 Task: Add Attachment from computer to Card Card0000000317 in Board Board0000000080 in Workspace WS0000000027 in Trello. Add Cover Purple to Card Card0000000317 in Board Board0000000080 in Workspace WS0000000027 in Trello. Add "Move Card To …" Button titled Button0000000317 to "top" of the list "To Do" to Card Card0000000317 in Board Board0000000080 in Workspace WS0000000027 in Trello. Add Description DS0000000317 to Card Card0000000317 in Board Board0000000080 in Workspace WS0000000027 in Trello. Add Comment CM0000000317 to Card Card0000000317 in Board Board0000000080 in Workspace WS0000000027 in Trello
Action: Mouse moved to (362, 257)
Screenshot: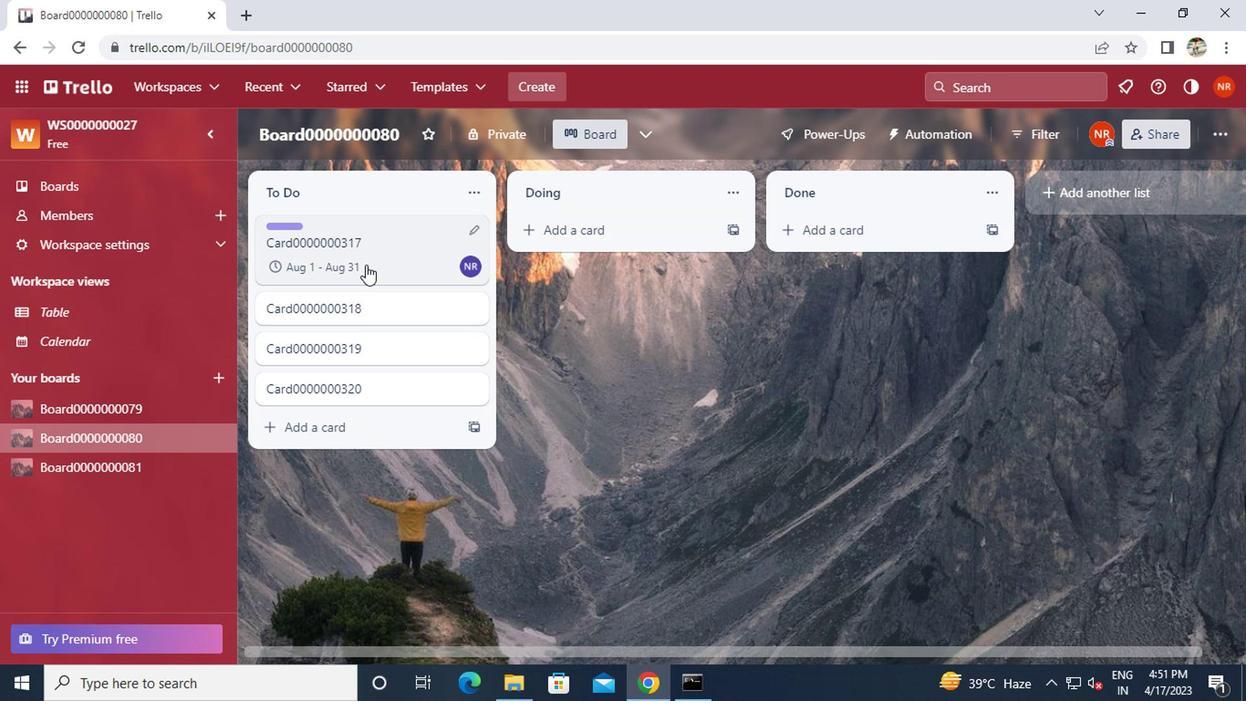 
Action: Mouse pressed left at (362, 257)
Screenshot: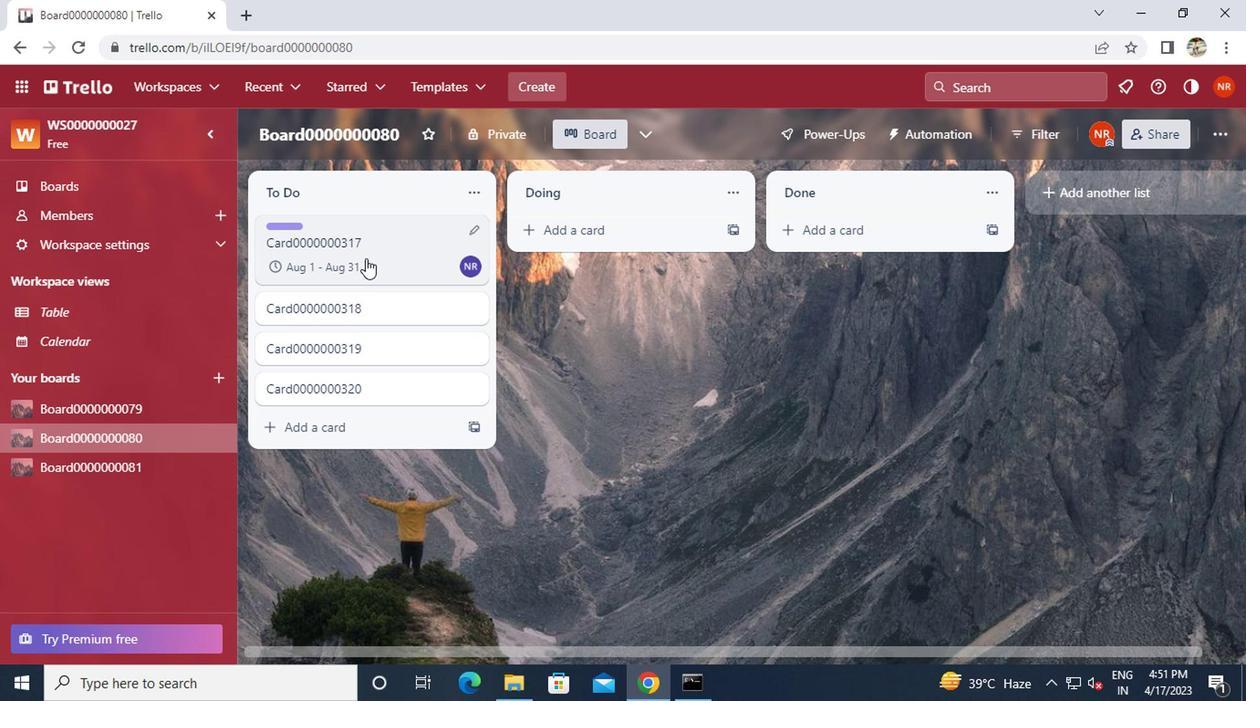 
Action: Mouse moved to (823, 376)
Screenshot: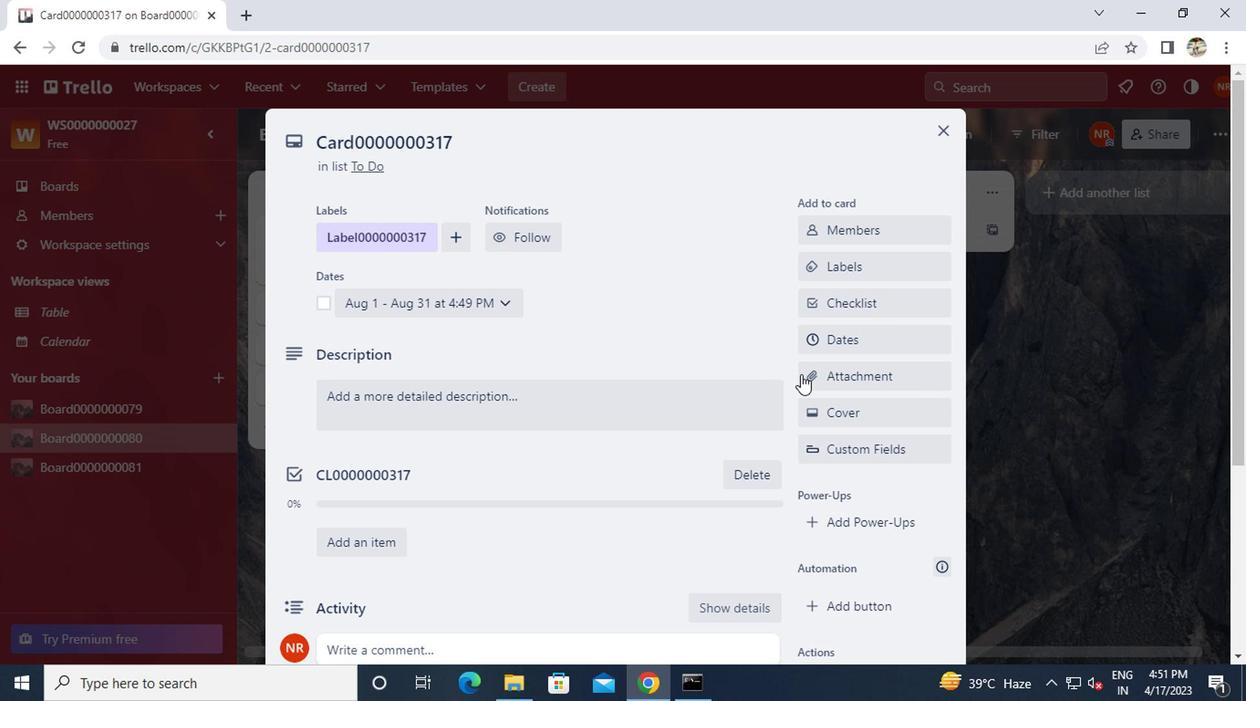 
Action: Mouse pressed left at (823, 376)
Screenshot: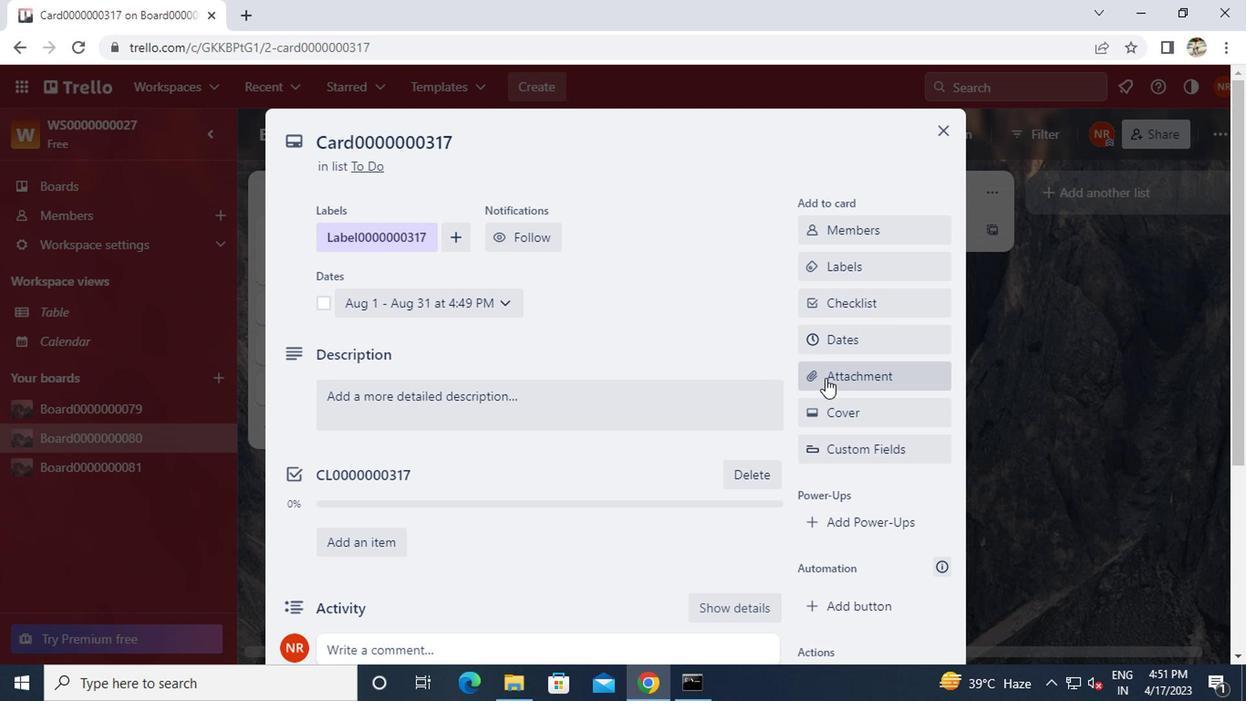
Action: Mouse moved to (838, 164)
Screenshot: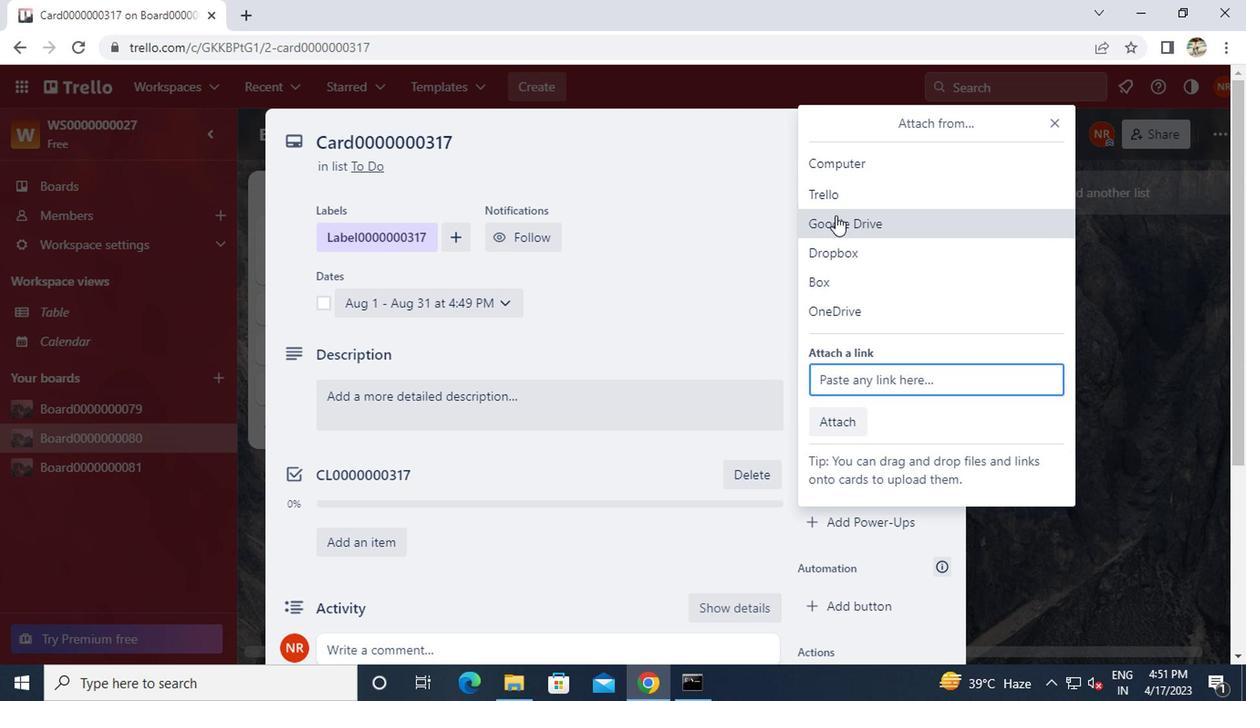 
Action: Mouse pressed left at (838, 164)
Screenshot: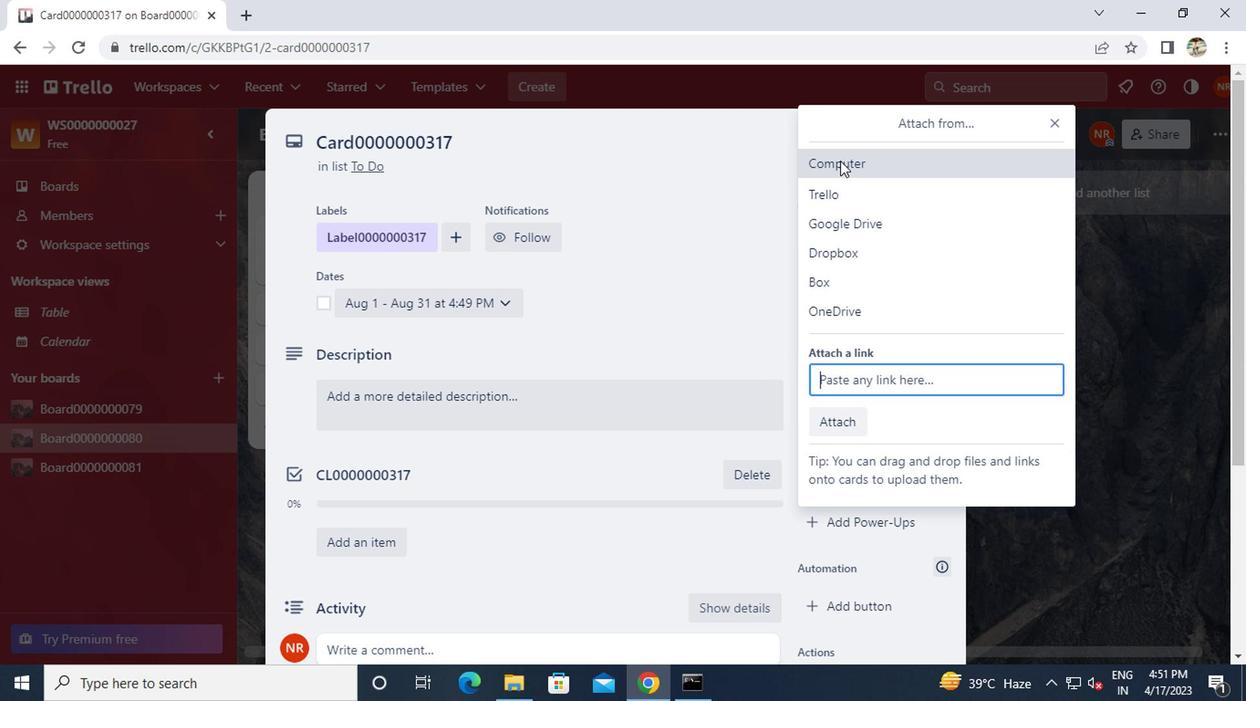 
Action: Mouse moved to (423, 199)
Screenshot: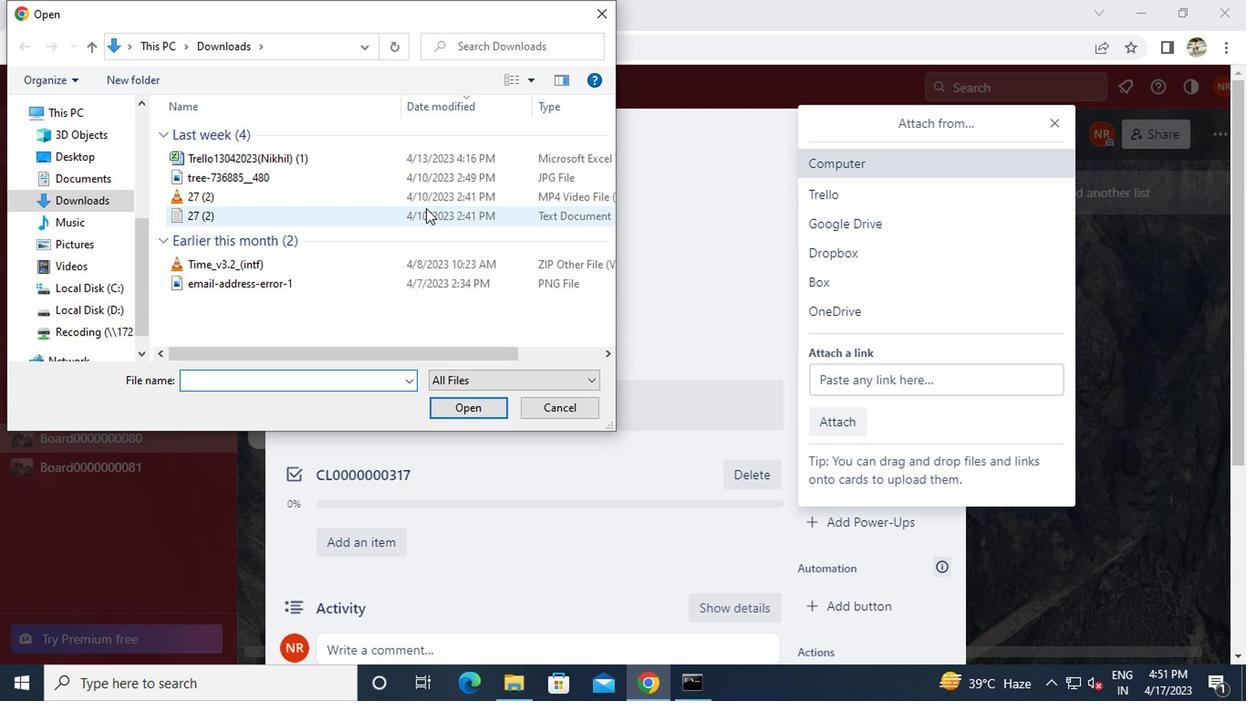 
Action: Mouse pressed left at (423, 199)
Screenshot: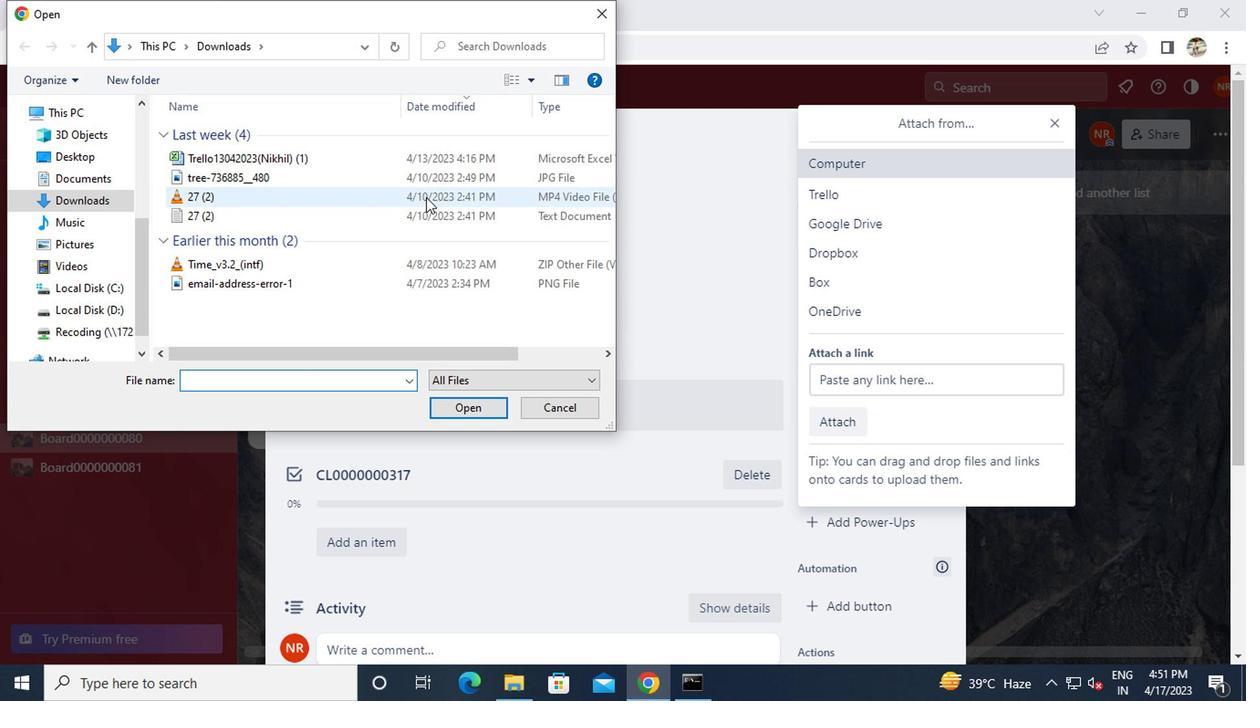
Action: Mouse moved to (466, 411)
Screenshot: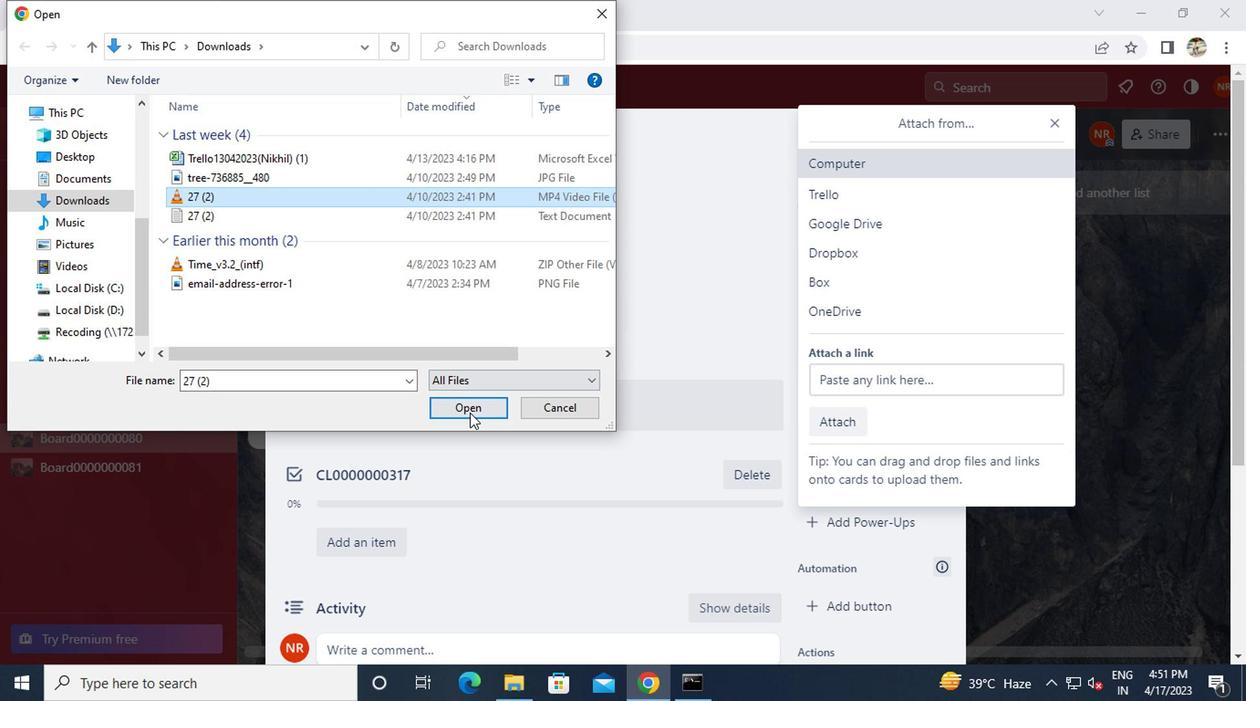 
Action: Mouse pressed left at (466, 411)
Screenshot: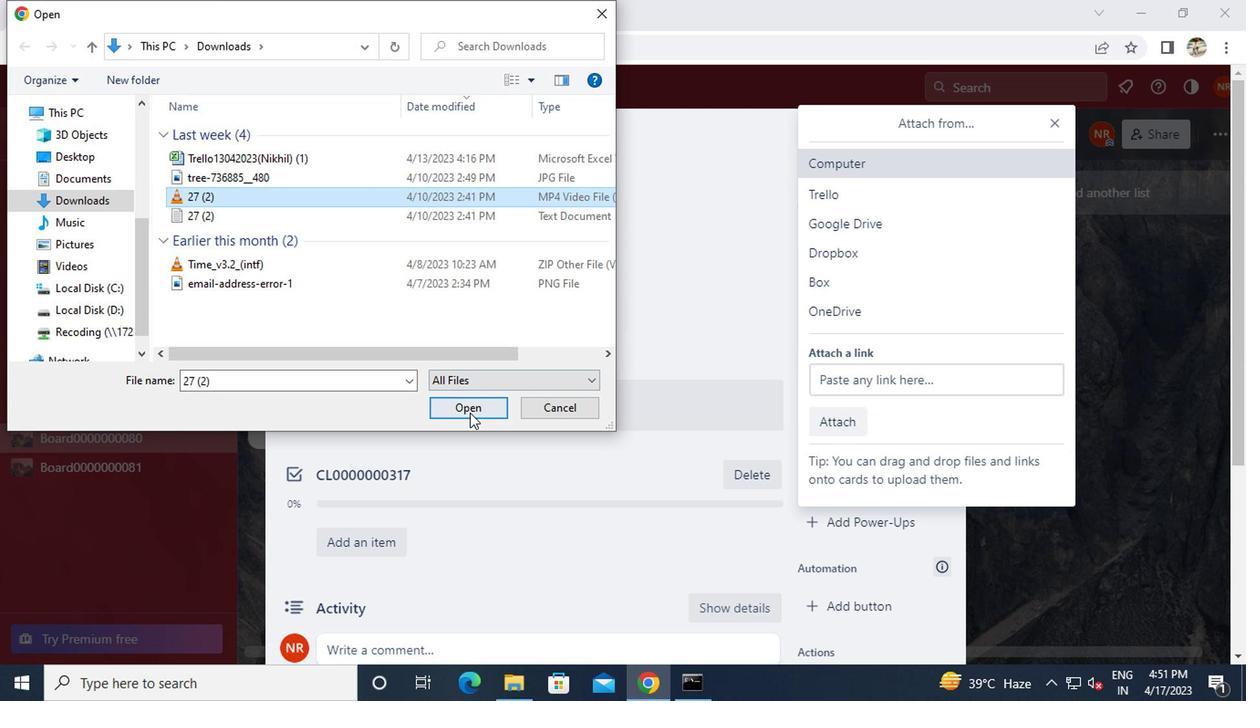 
Action: Mouse moved to (1048, 130)
Screenshot: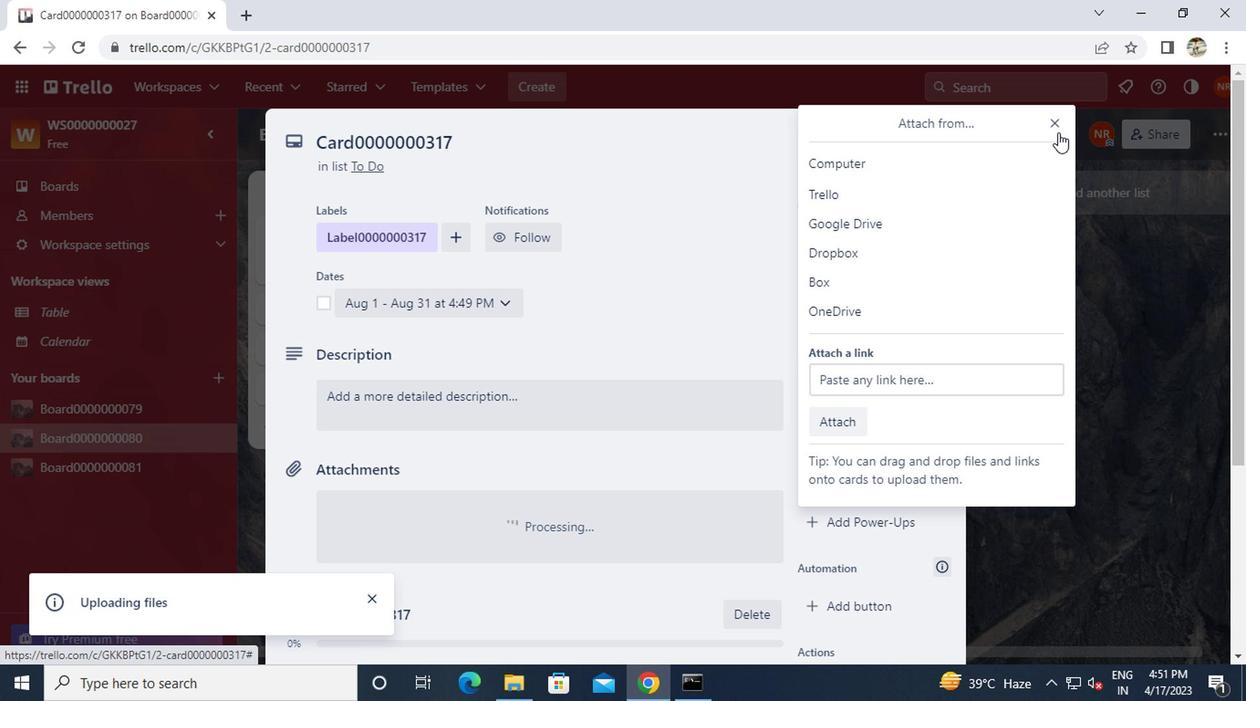 
Action: Mouse pressed left at (1048, 130)
Screenshot: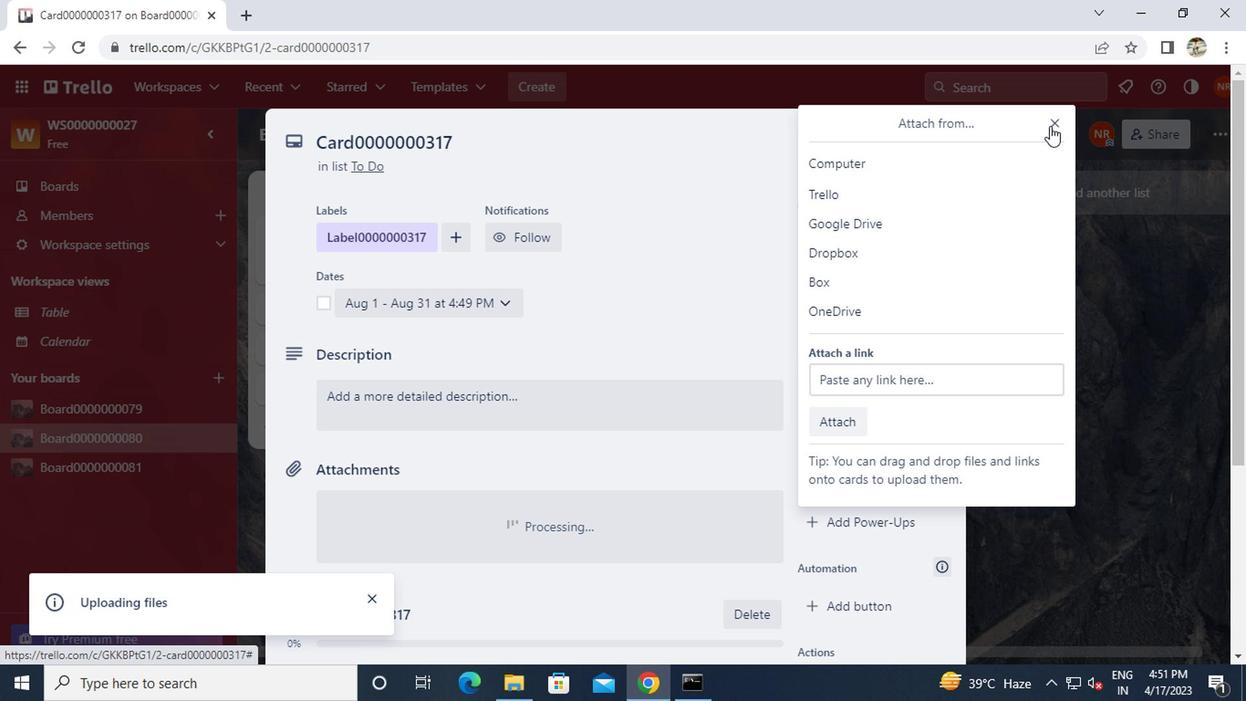 
Action: Mouse moved to (842, 416)
Screenshot: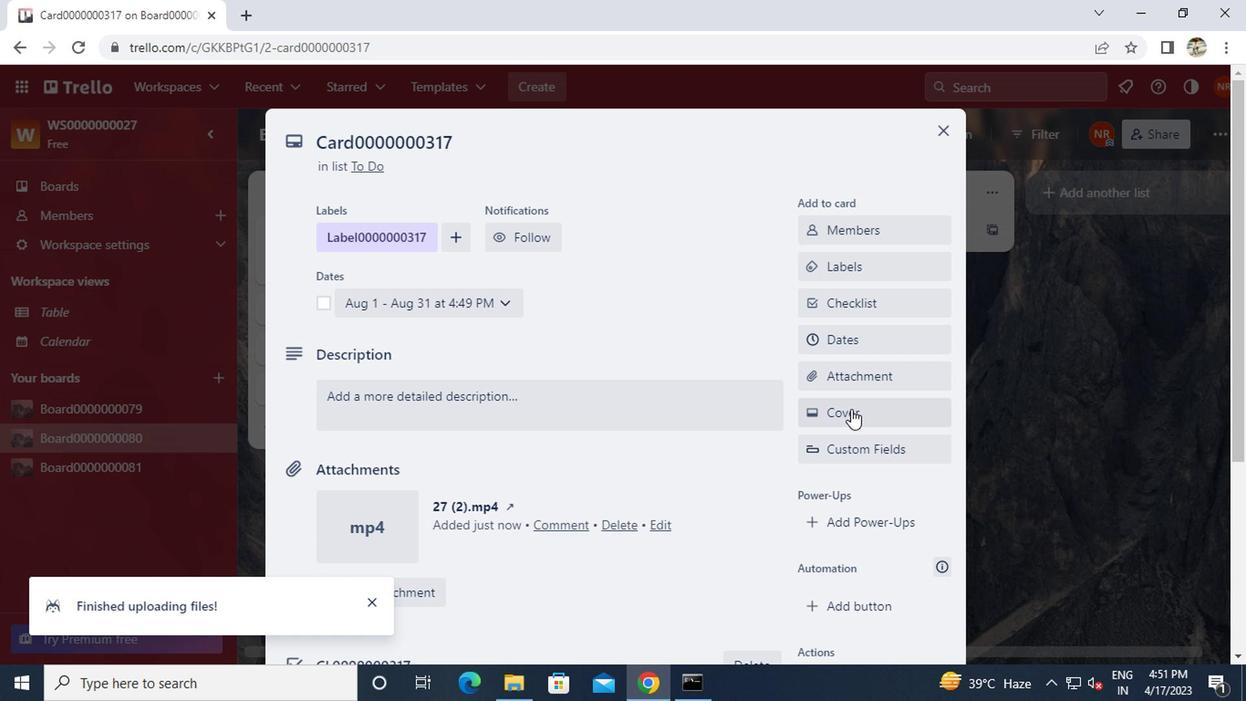 
Action: Mouse pressed left at (842, 416)
Screenshot: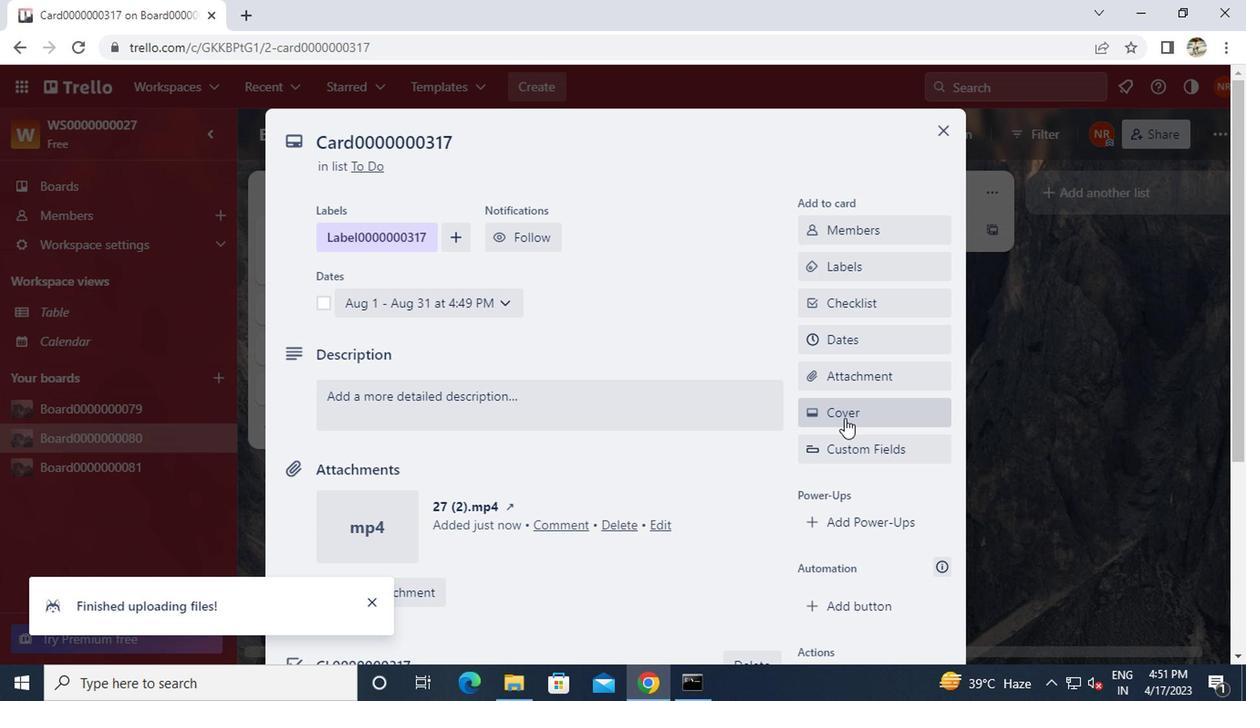
Action: Mouse moved to (1023, 292)
Screenshot: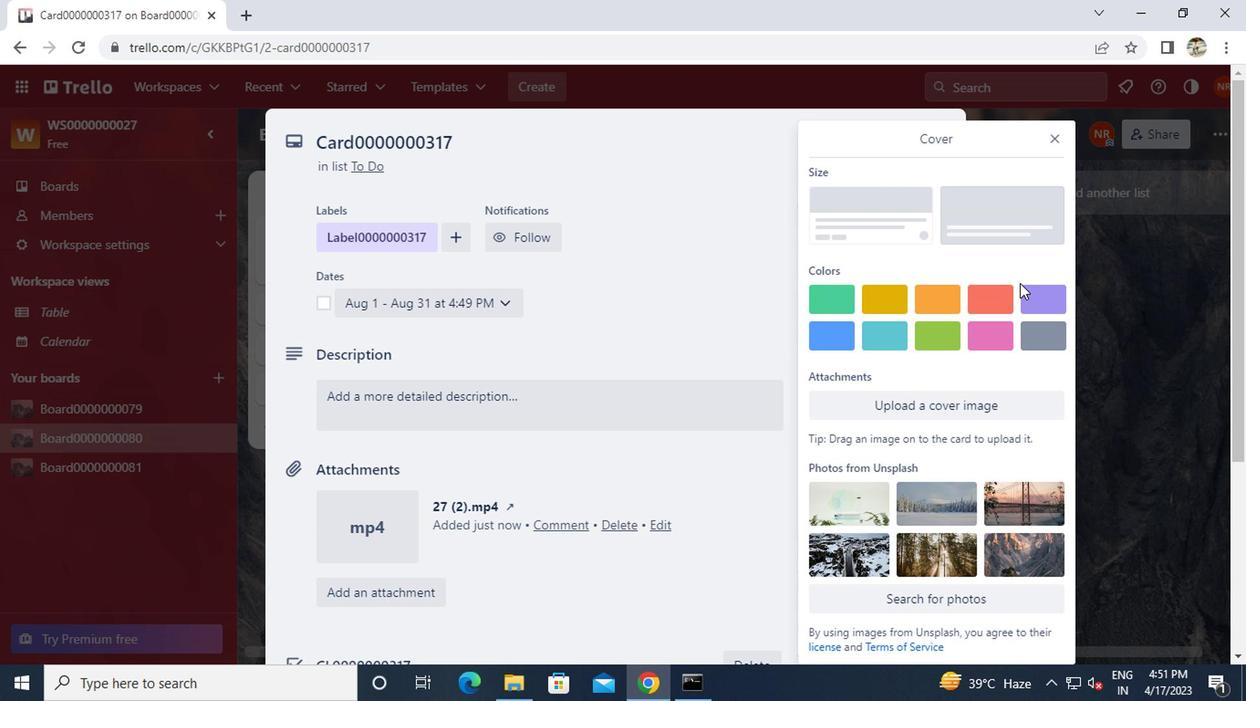
Action: Mouse pressed left at (1023, 292)
Screenshot: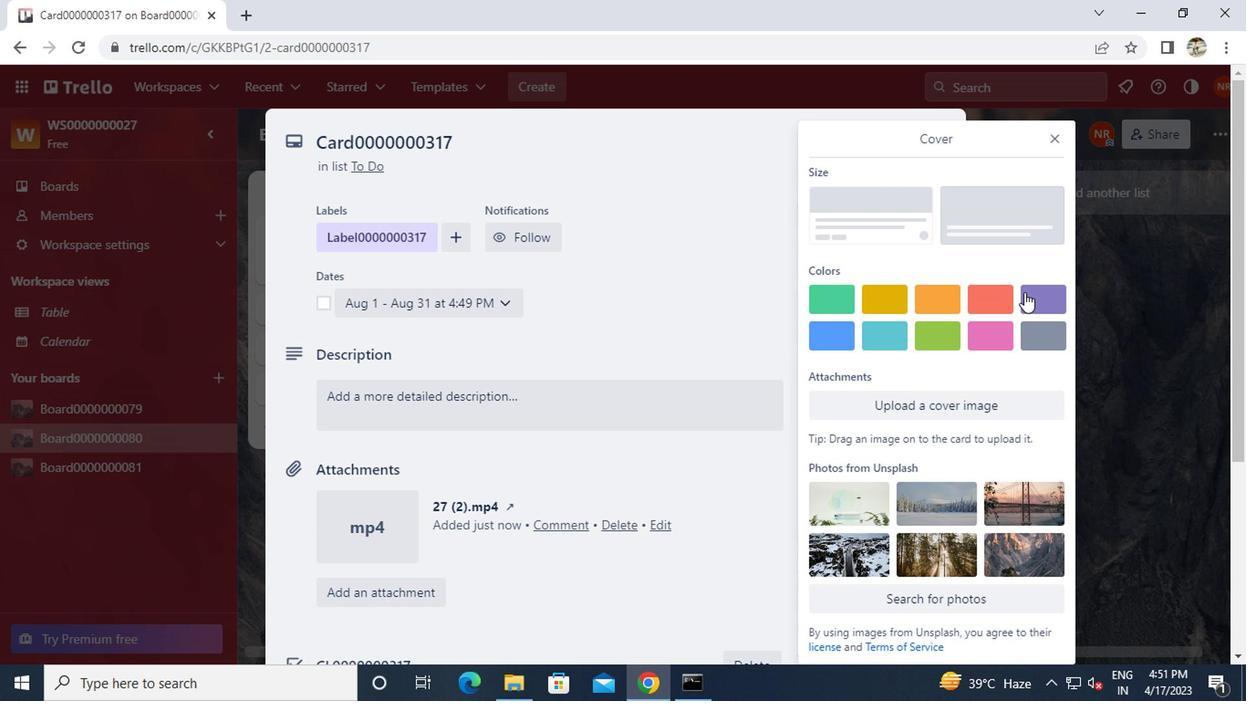 
Action: Mouse moved to (1057, 131)
Screenshot: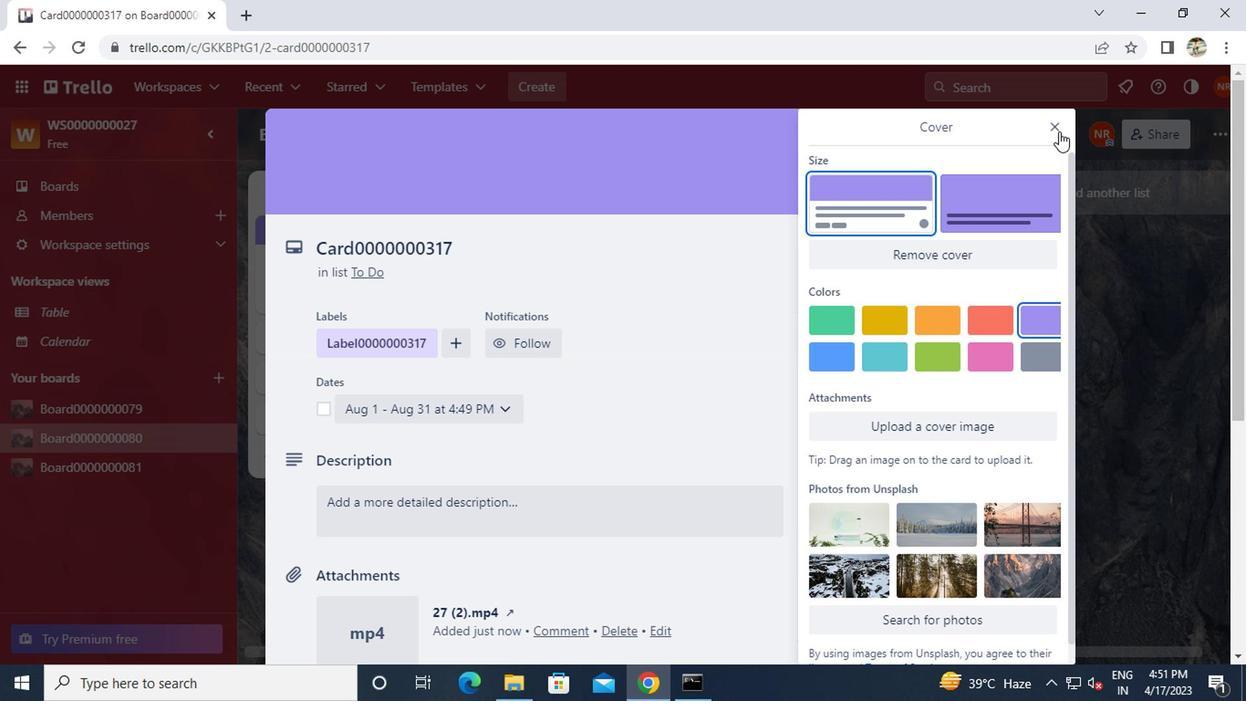 
Action: Mouse pressed left at (1057, 131)
Screenshot: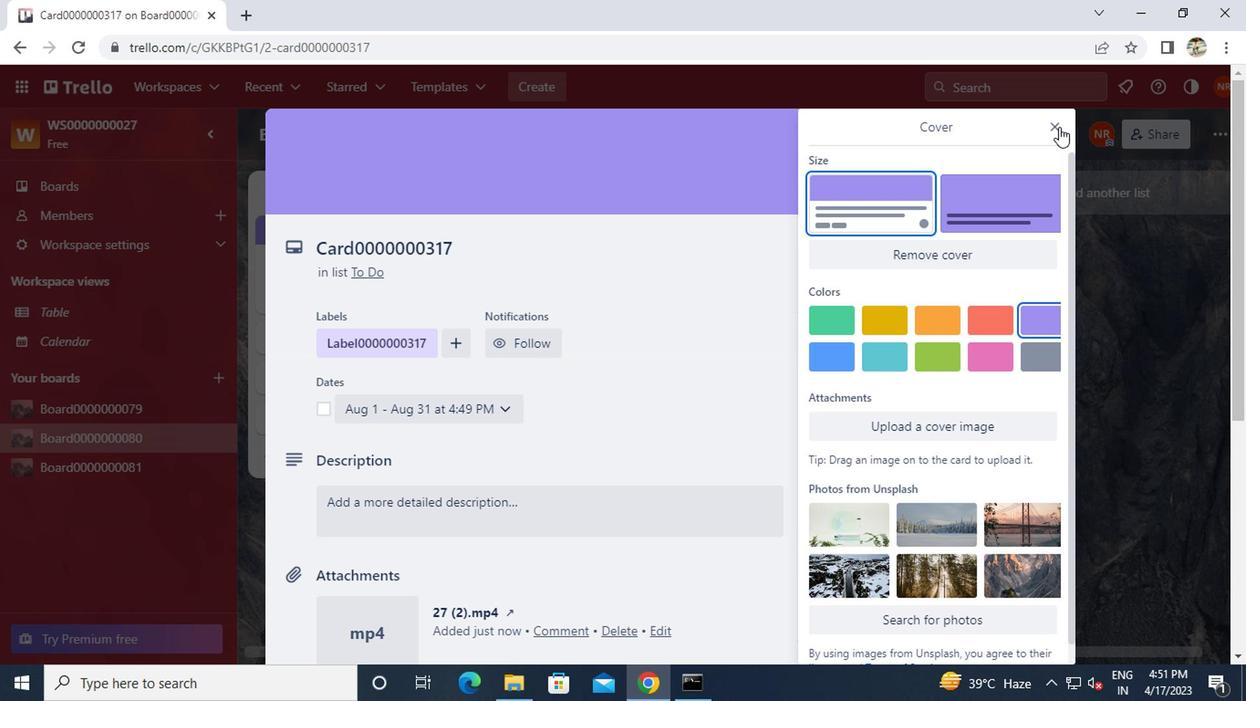 
Action: Mouse moved to (886, 297)
Screenshot: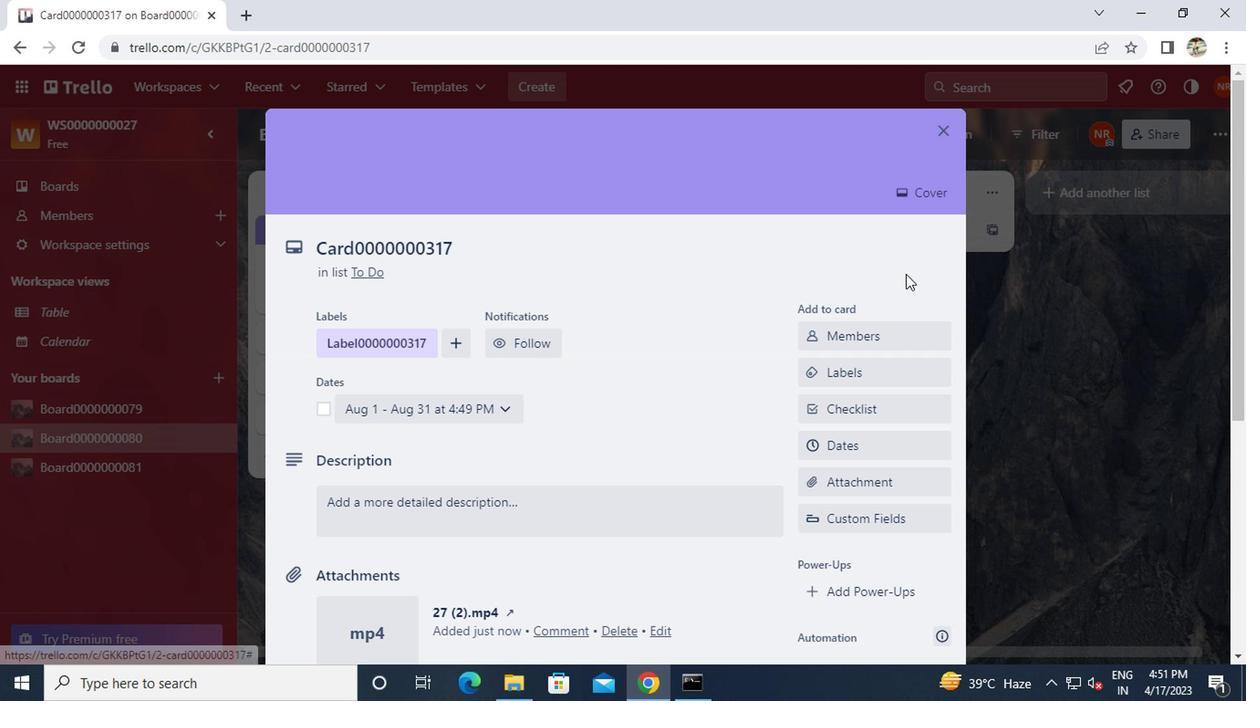 
Action: Mouse scrolled (886, 297) with delta (0, 0)
Screenshot: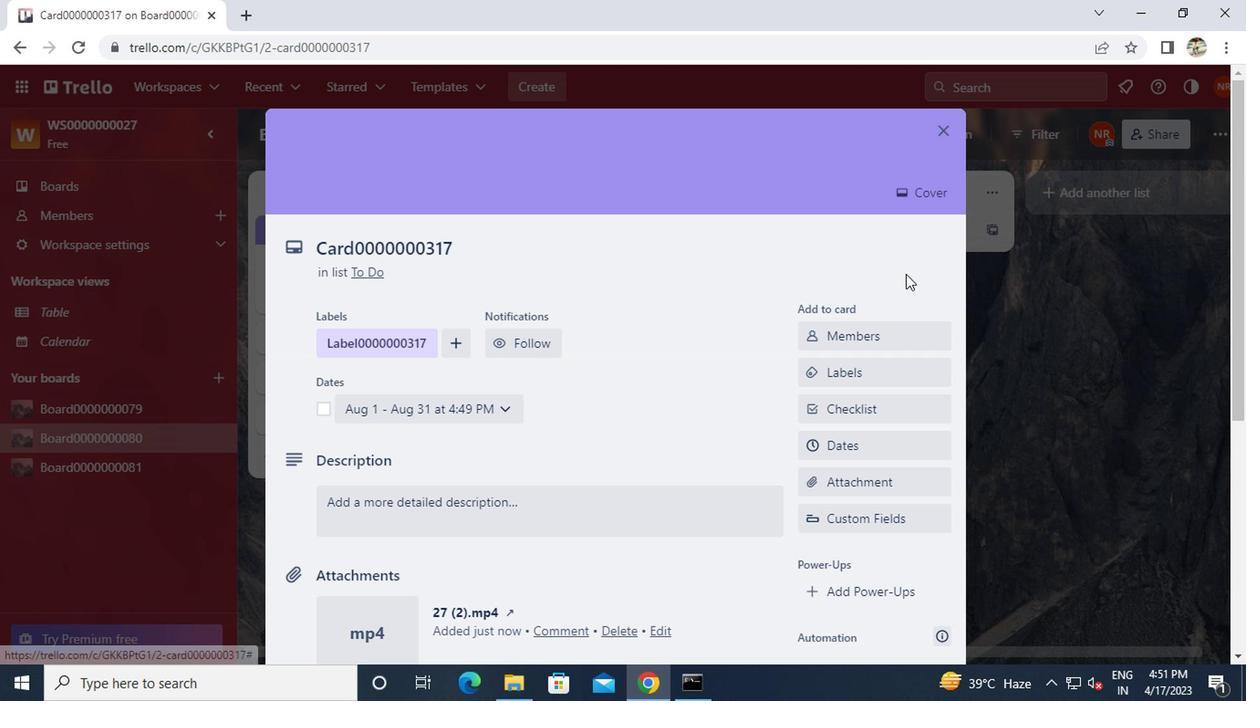 
Action: Mouse moved to (884, 305)
Screenshot: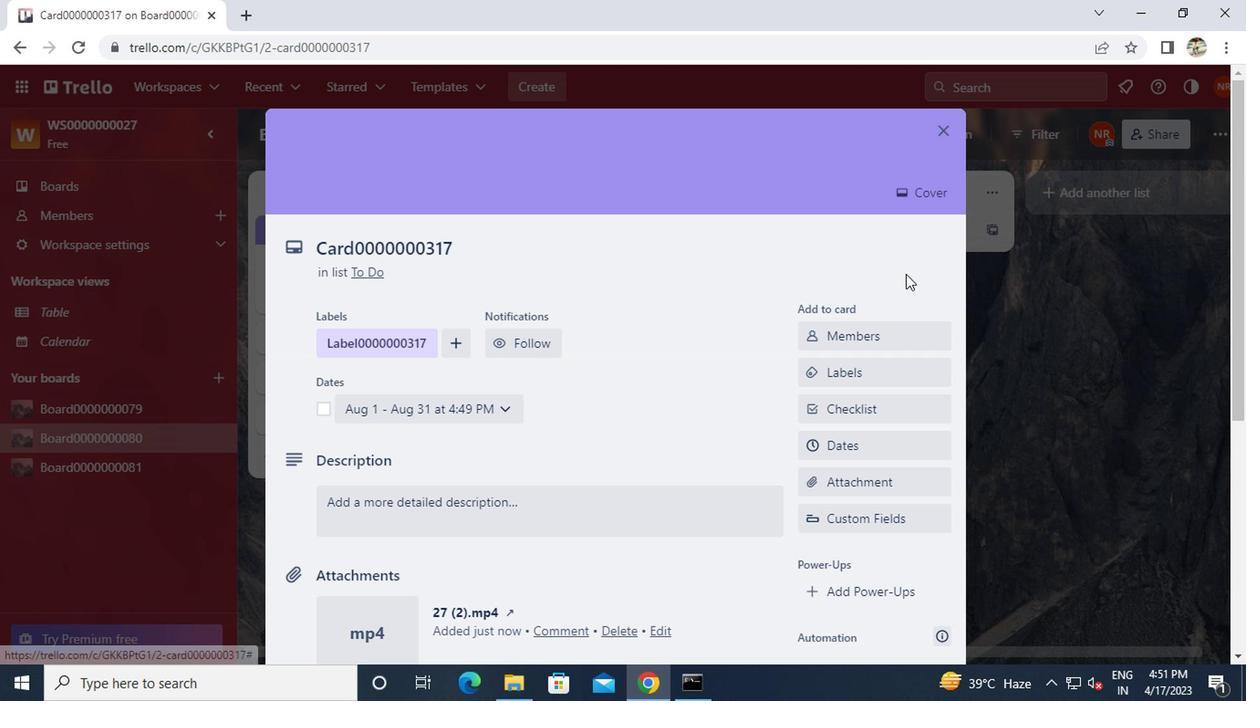 
Action: Mouse scrolled (884, 304) with delta (0, 0)
Screenshot: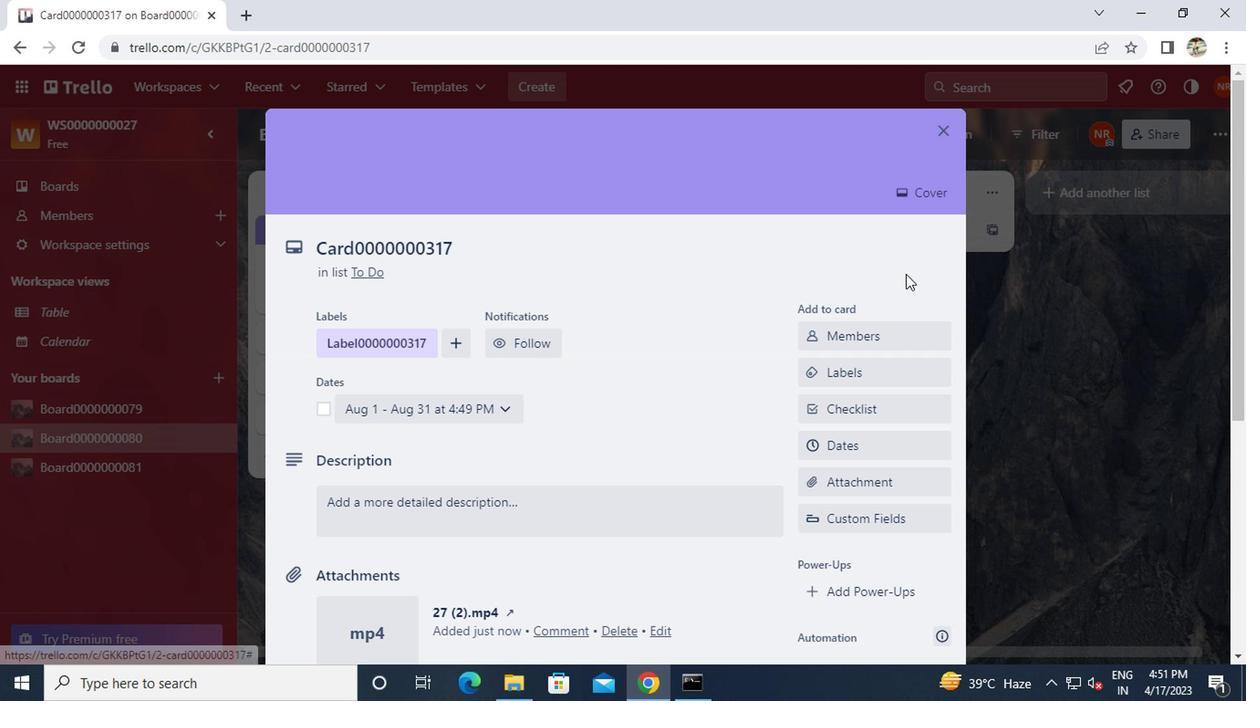
Action: Mouse moved to (880, 309)
Screenshot: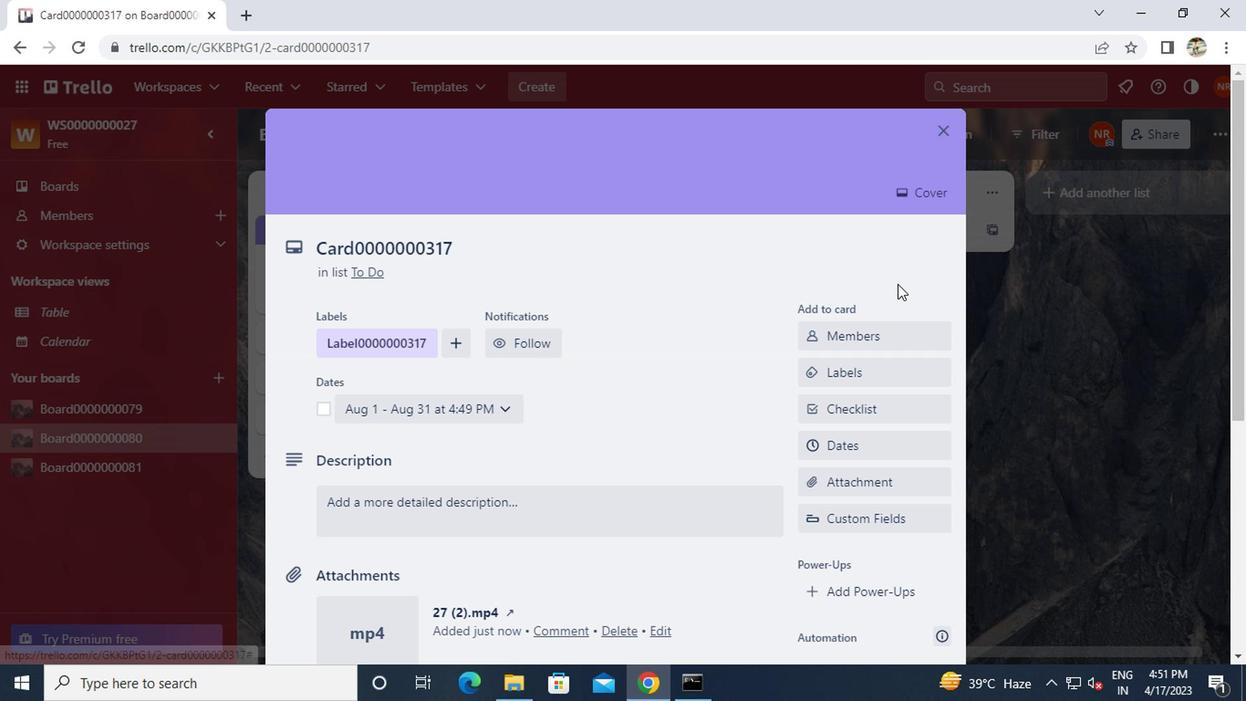 
Action: Mouse scrolled (880, 309) with delta (0, 0)
Screenshot: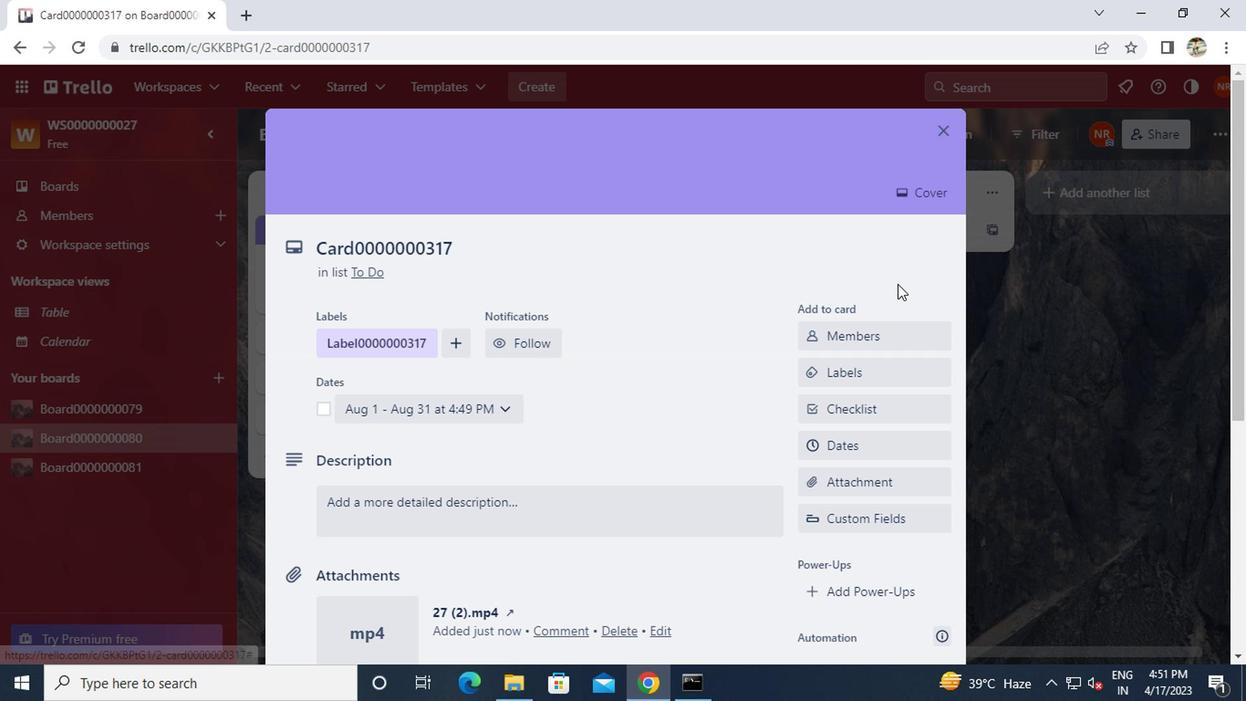 
Action: Mouse moved to (873, 318)
Screenshot: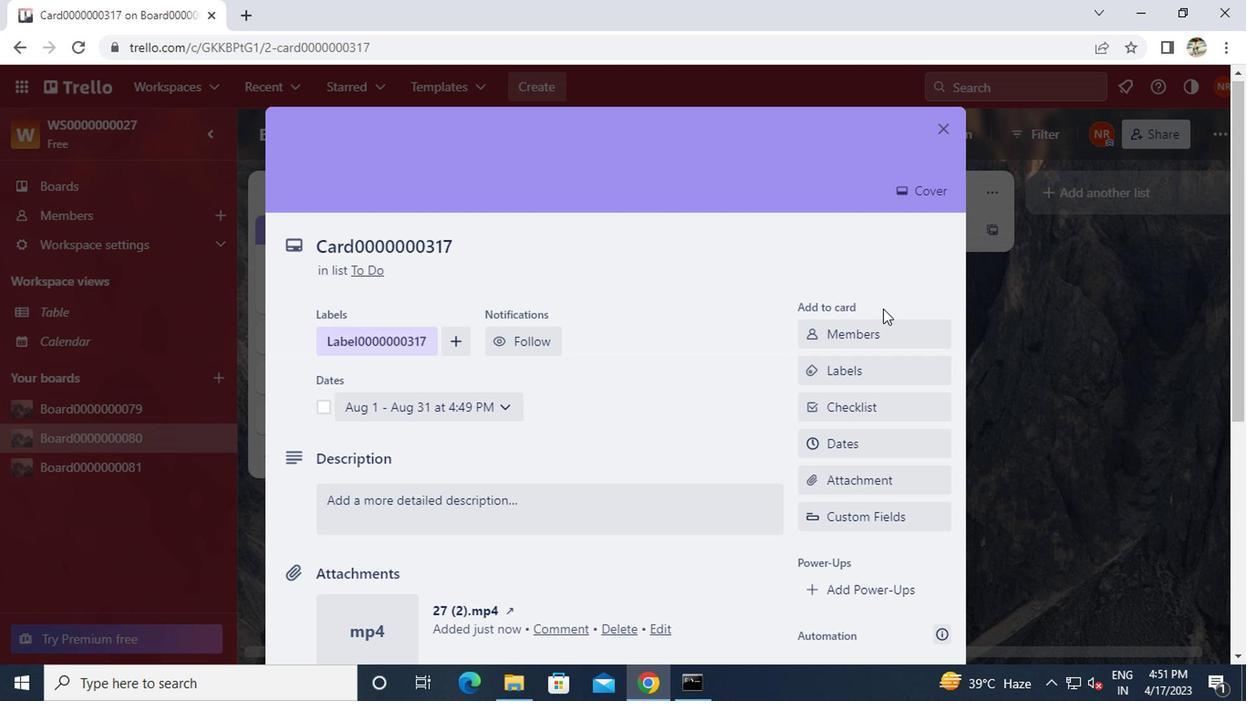 
Action: Mouse scrolled (873, 318) with delta (0, 0)
Screenshot: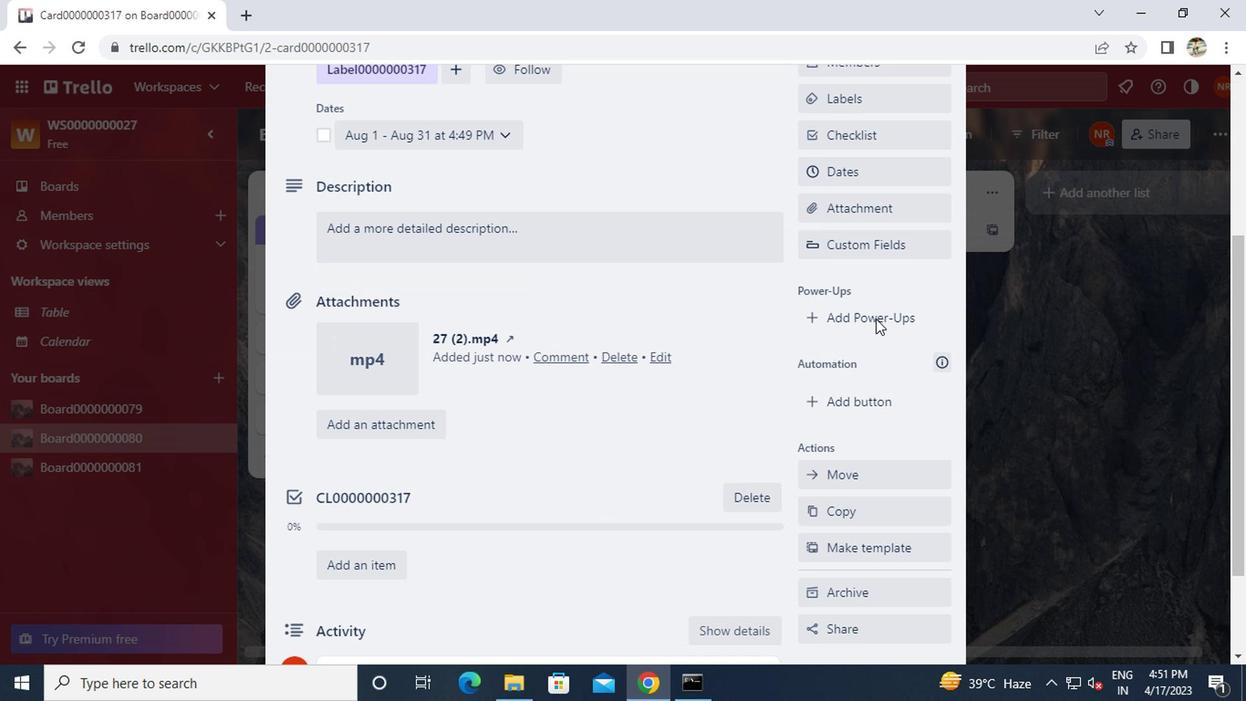 
Action: Mouse moved to (871, 318)
Screenshot: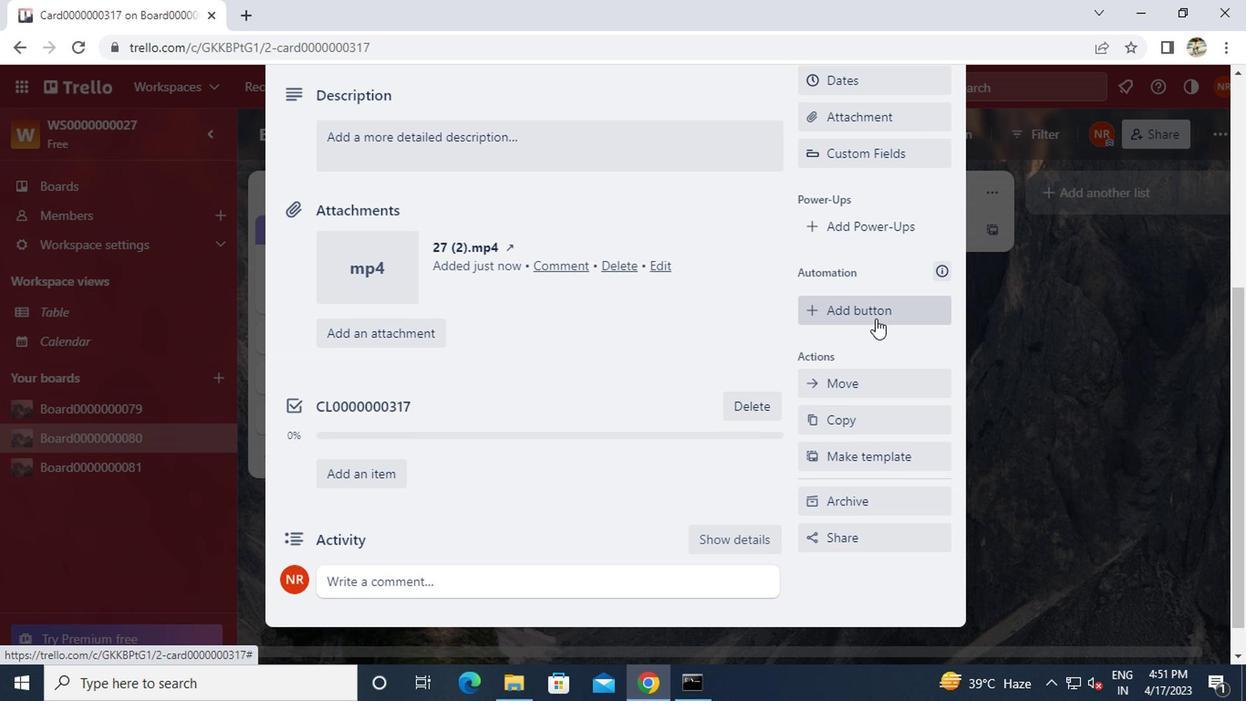 
Action: Mouse pressed left at (871, 318)
Screenshot: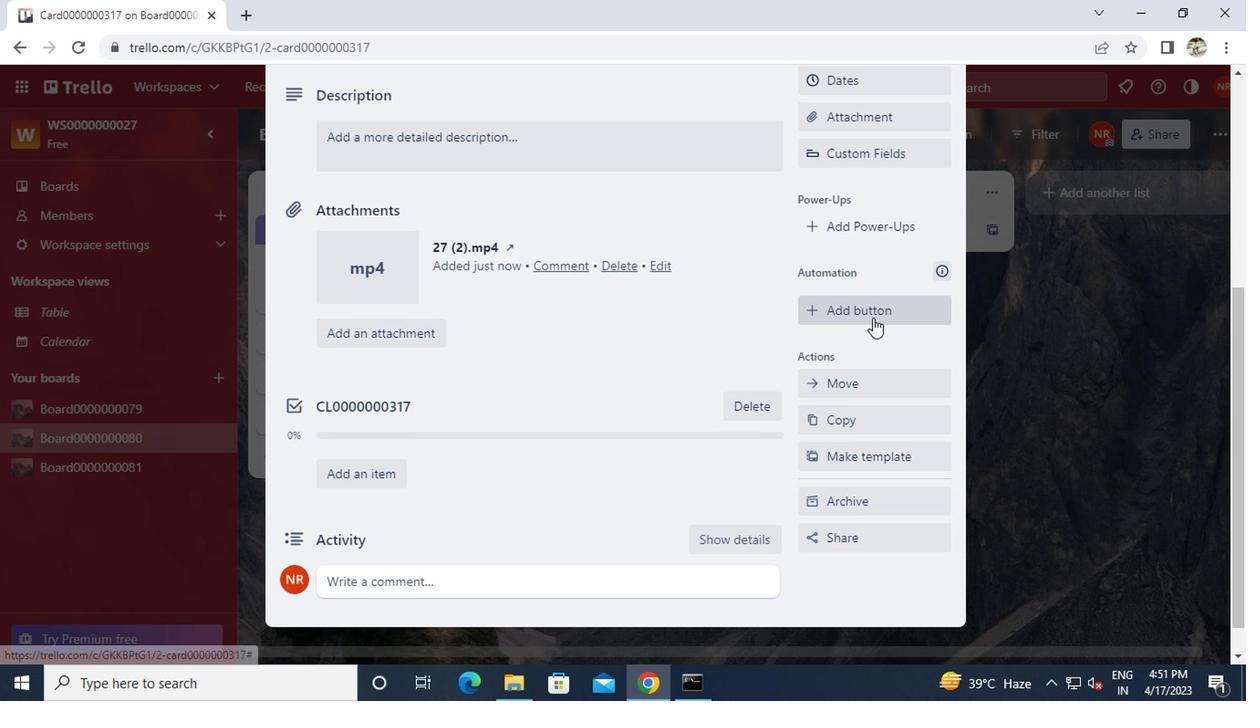 
Action: Mouse moved to (871, 211)
Screenshot: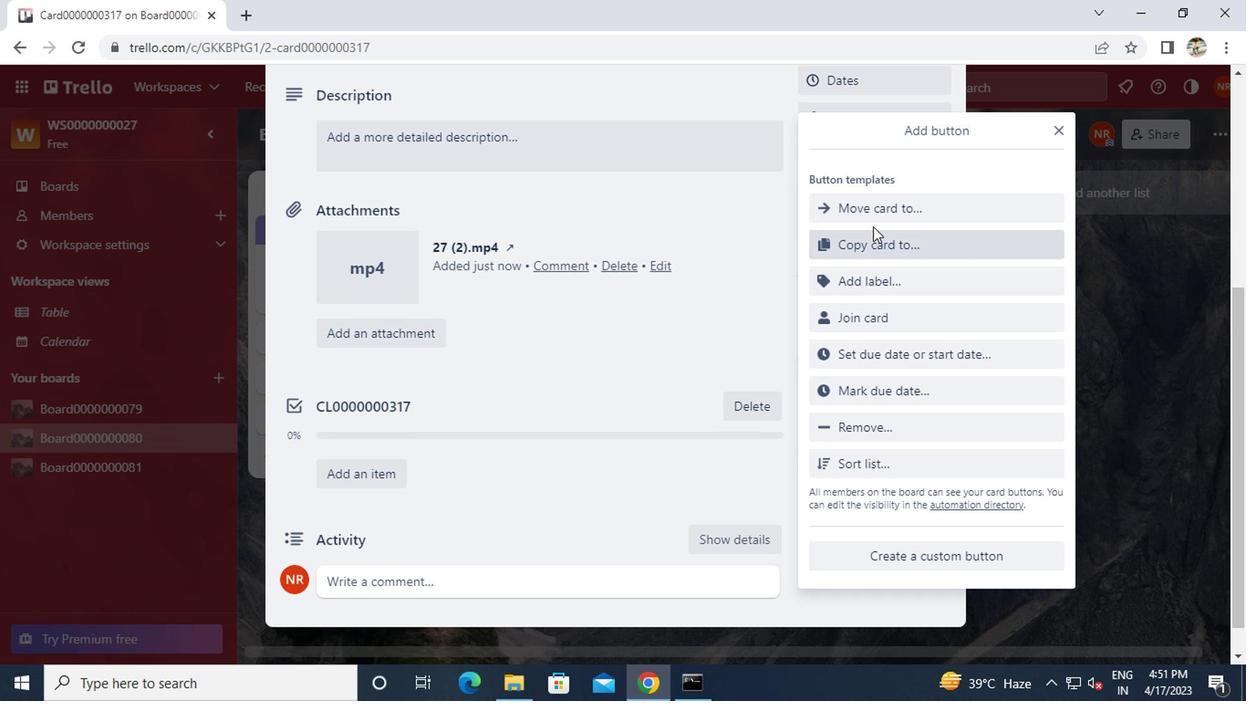 
Action: Mouse pressed left at (871, 211)
Screenshot: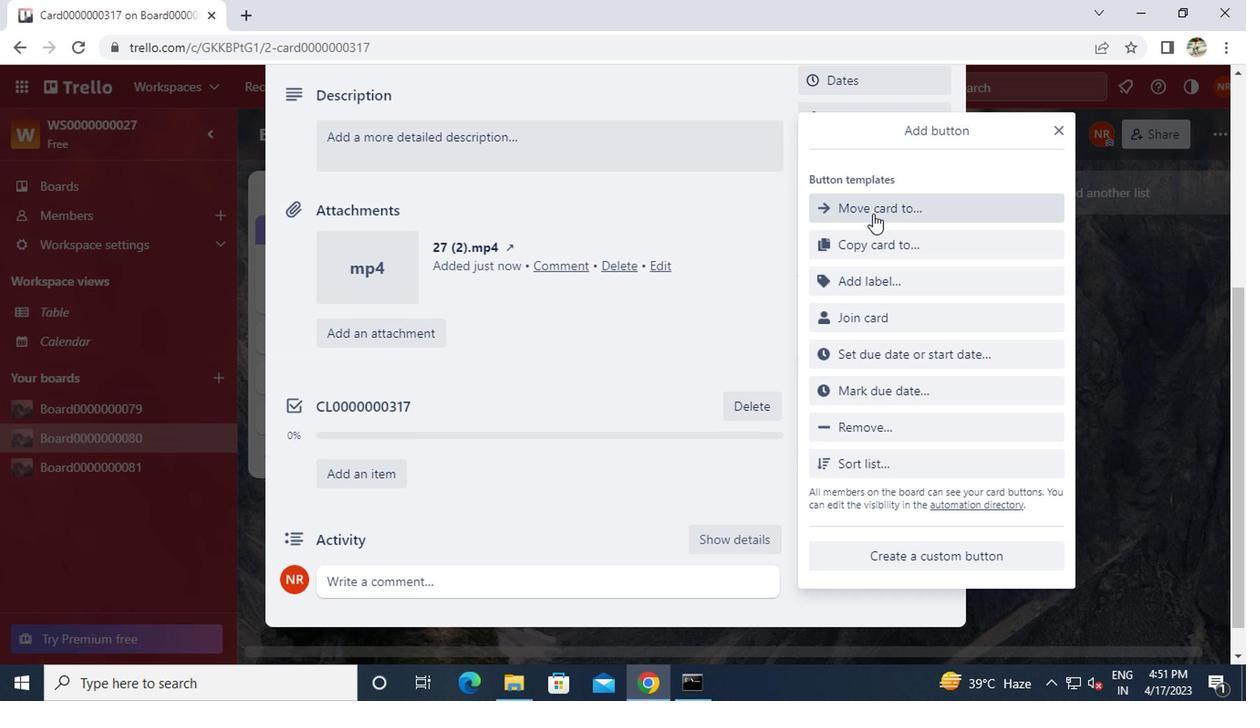 
Action: Key pressed b<Key.caps_lock>utton0000000317
Screenshot: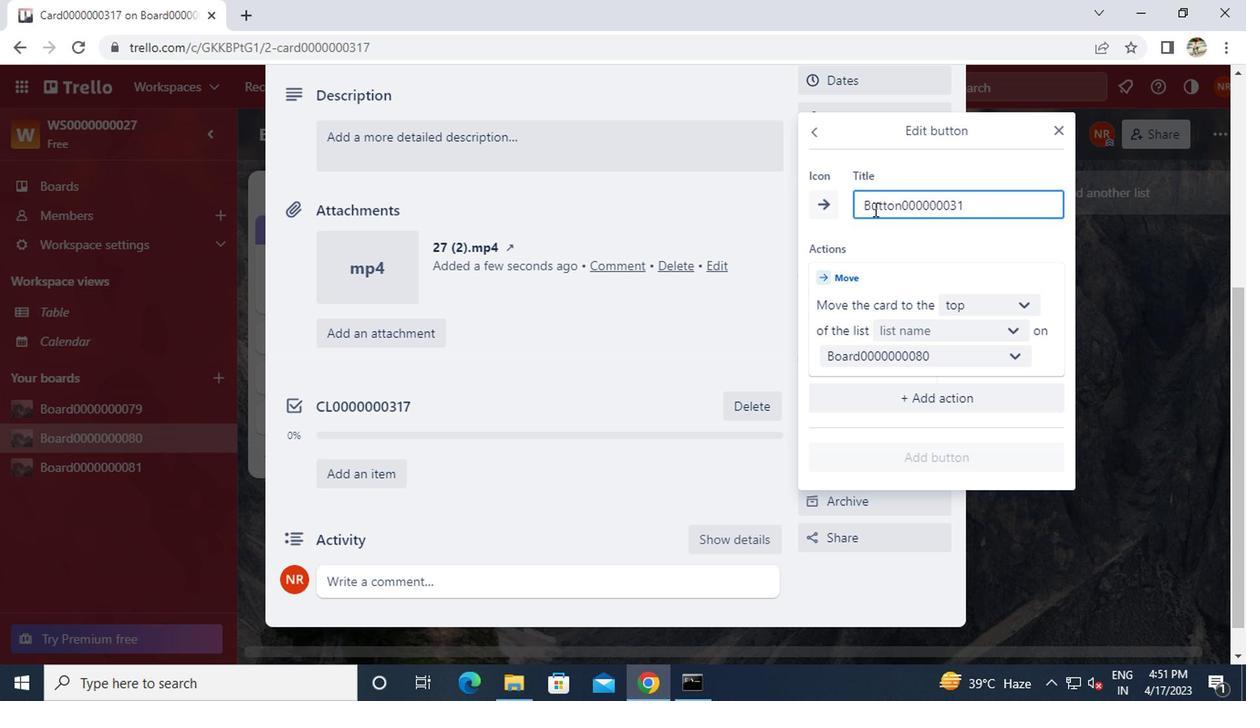 
Action: Mouse moved to (947, 325)
Screenshot: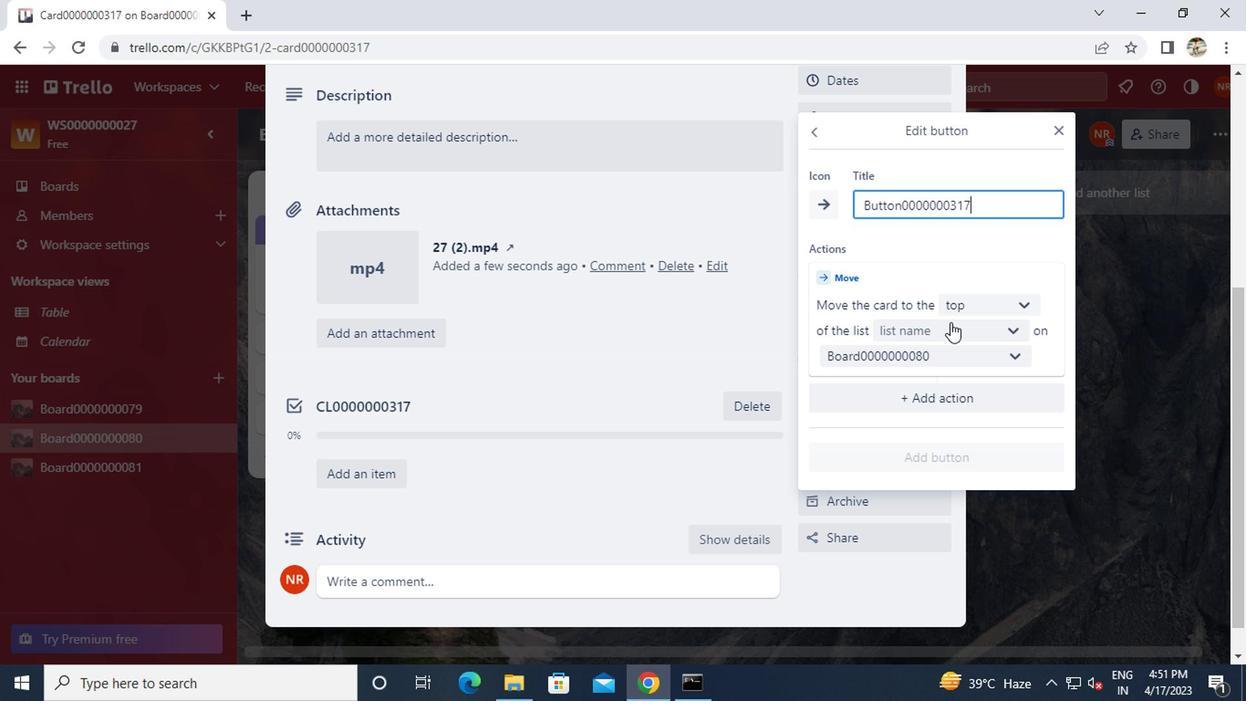 
Action: Mouse pressed left at (947, 325)
Screenshot: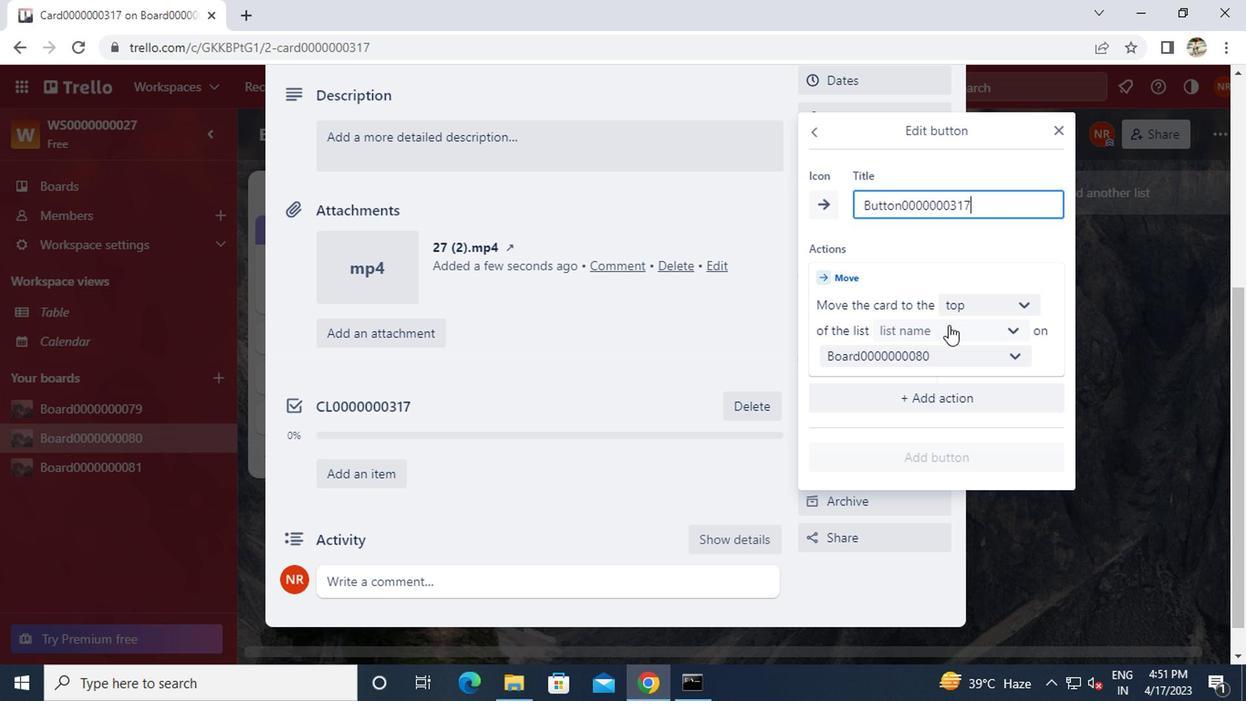 
Action: Mouse moved to (918, 362)
Screenshot: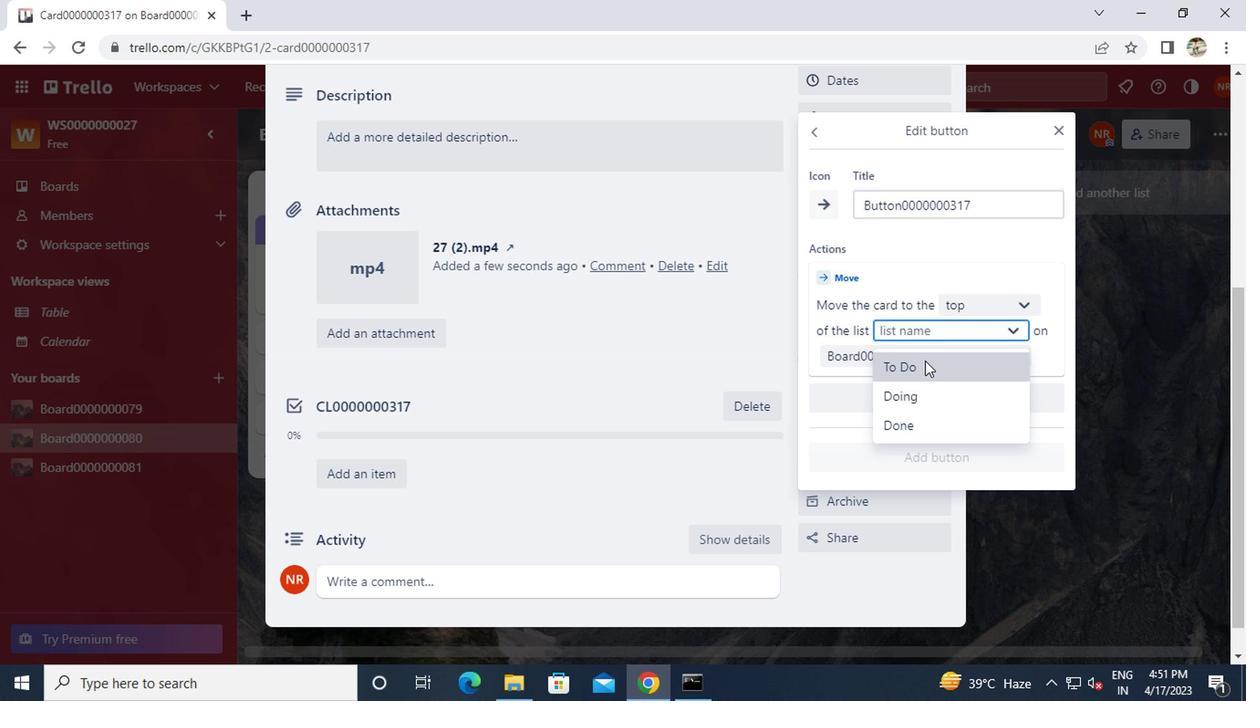 
Action: Mouse pressed left at (918, 362)
Screenshot: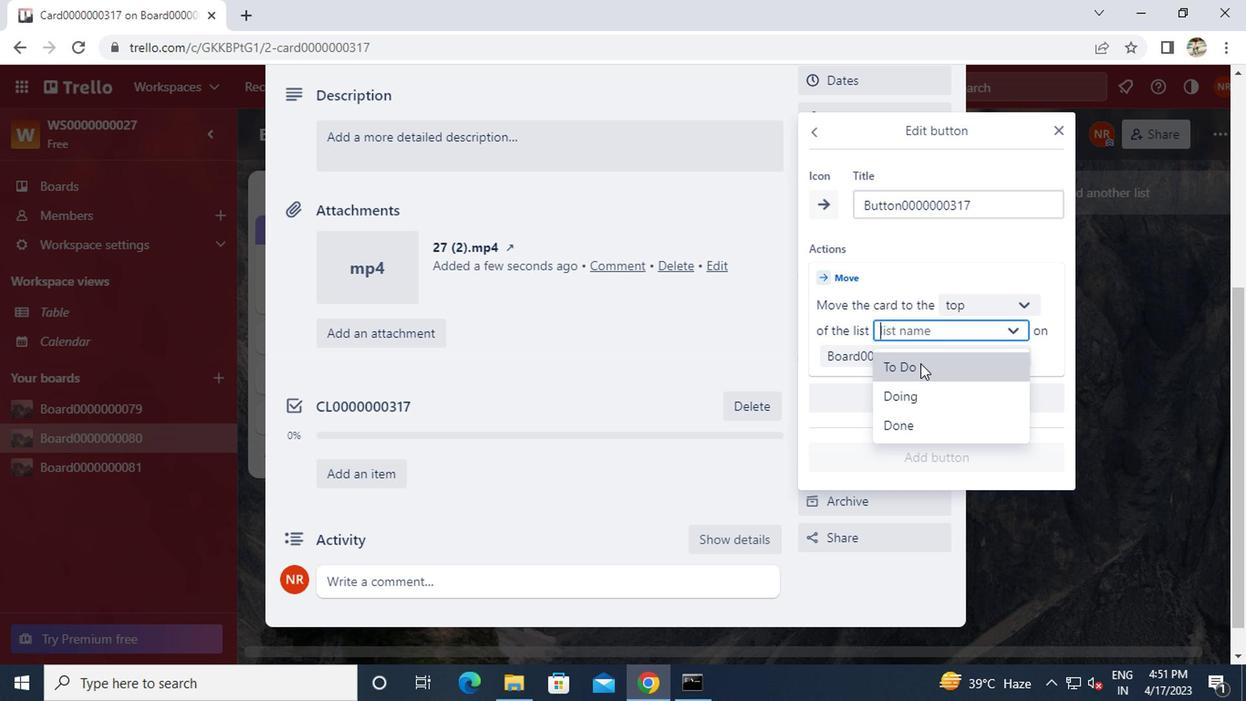 
Action: Mouse moved to (919, 454)
Screenshot: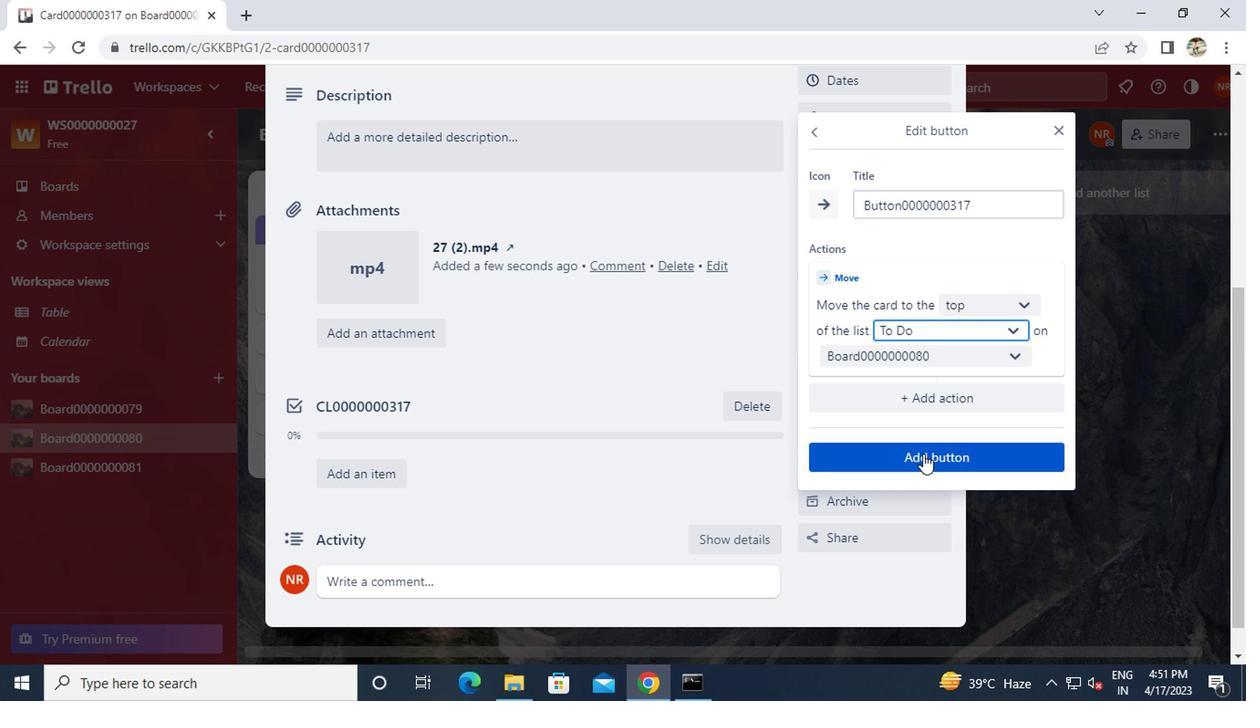 
Action: Mouse pressed left at (919, 454)
Screenshot: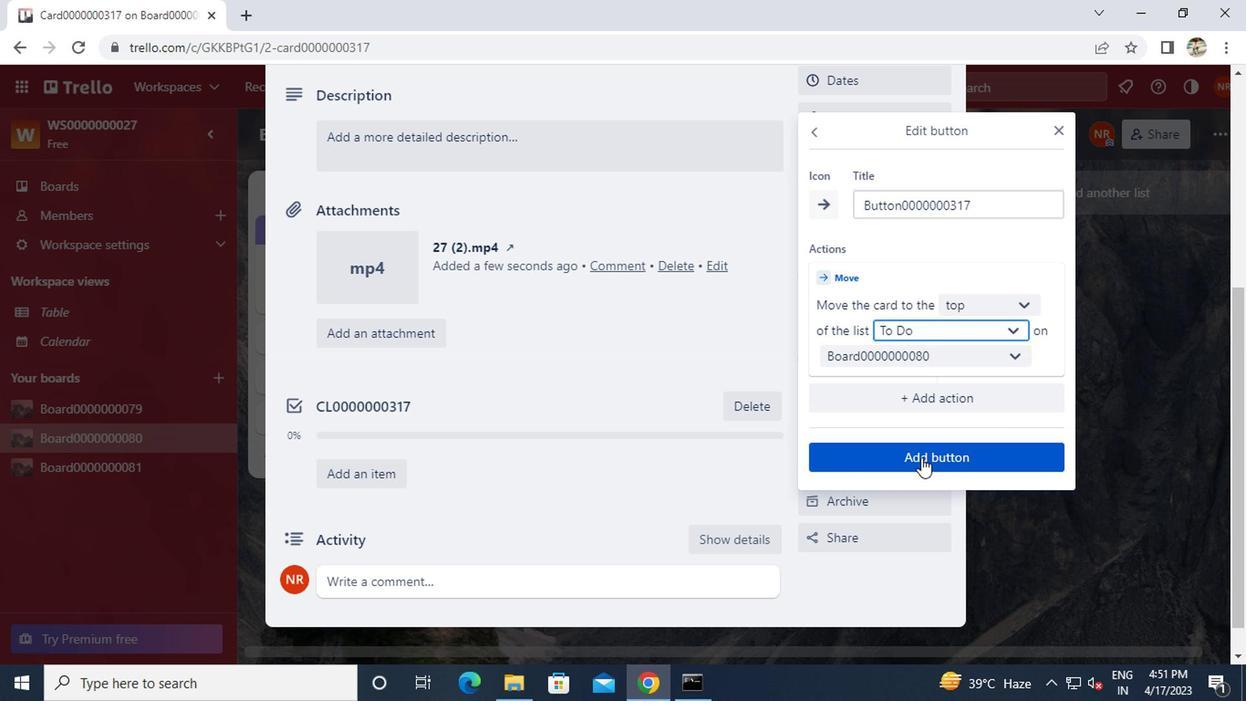 
Action: Mouse moved to (577, 334)
Screenshot: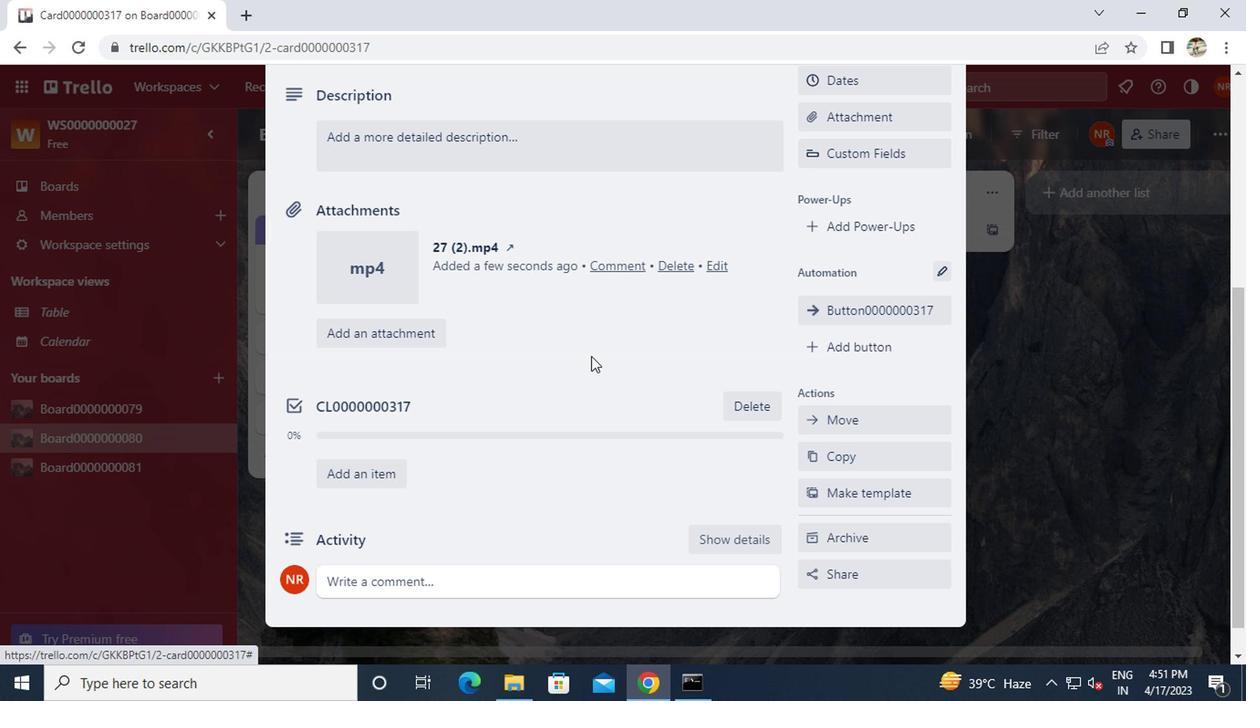 
Action: Mouse scrolled (577, 335) with delta (0, 0)
Screenshot: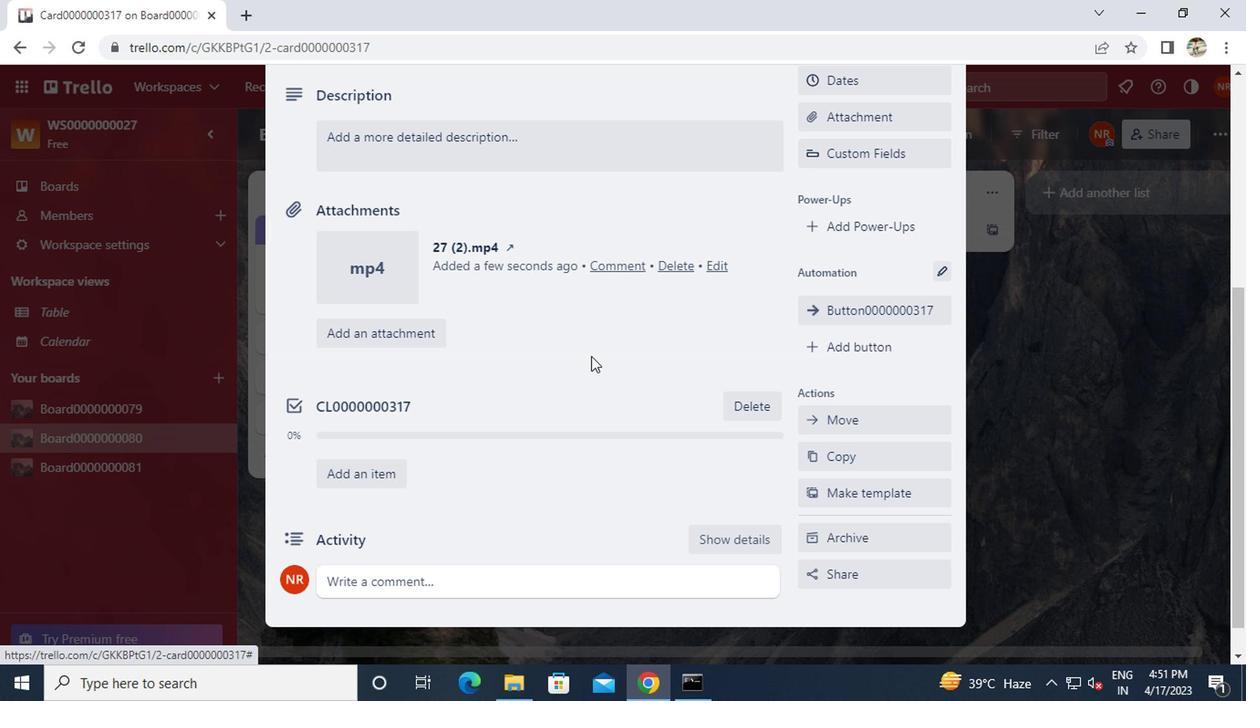 
Action: Mouse moved to (518, 244)
Screenshot: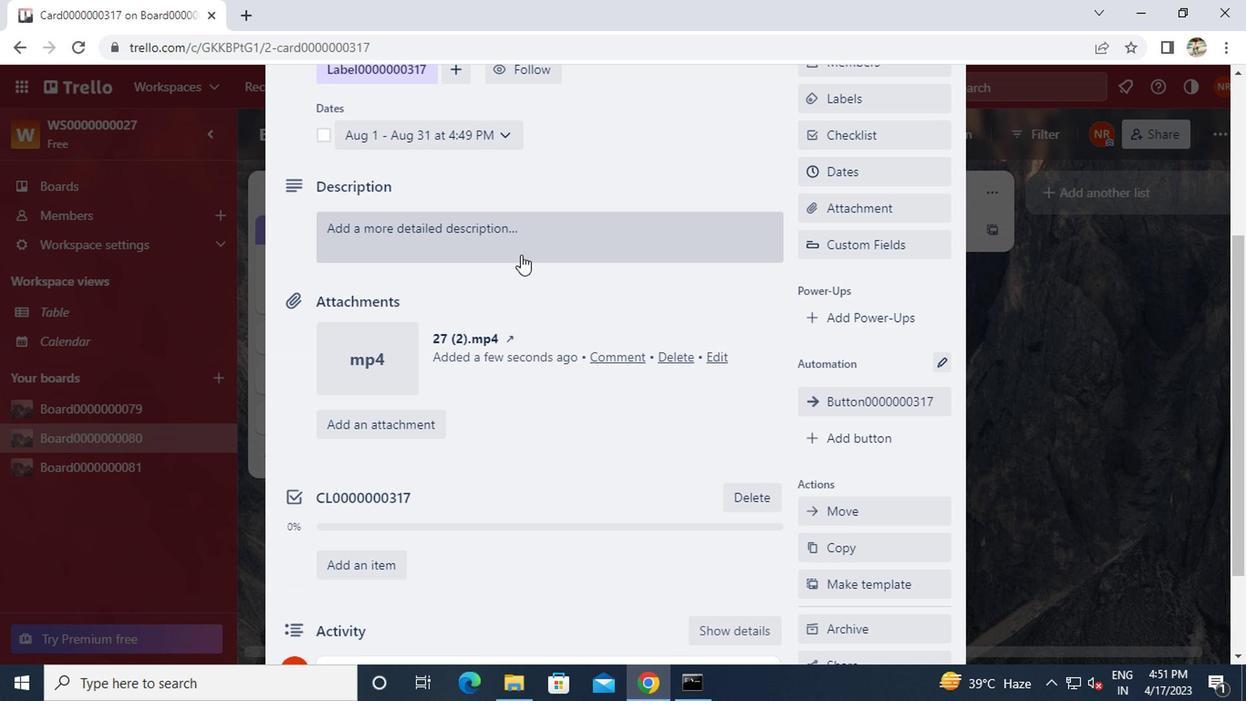
Action: Mouse pressed left at (518, 244)
Screenshot: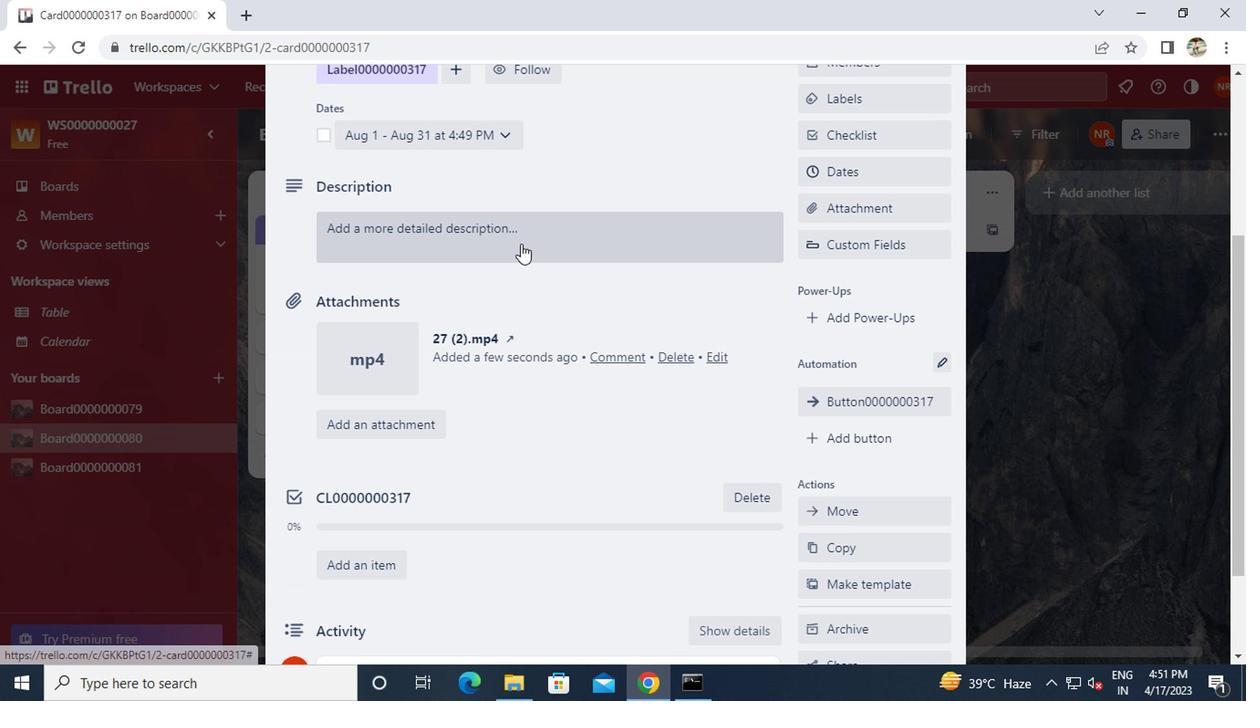 
Action: Key pressed <Key.caps_lock>ds0000000317
Screenshot: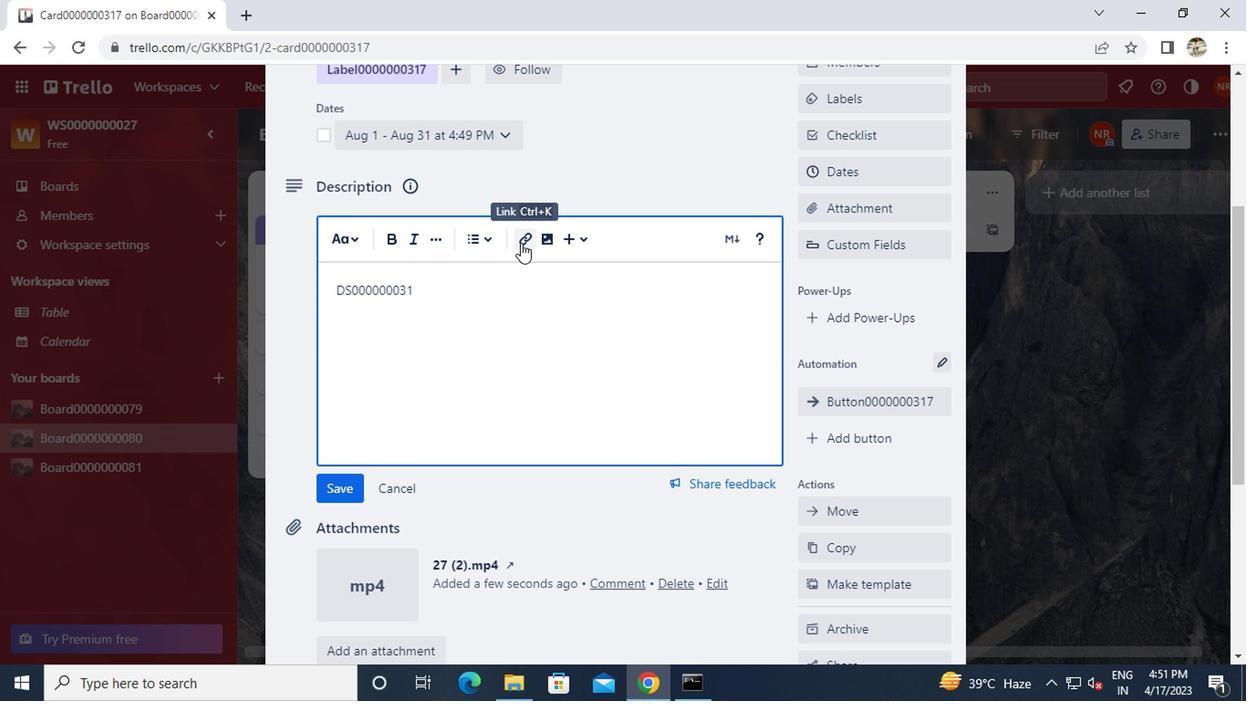 
Action: Mouse moved to (342, 488)
Screenshot: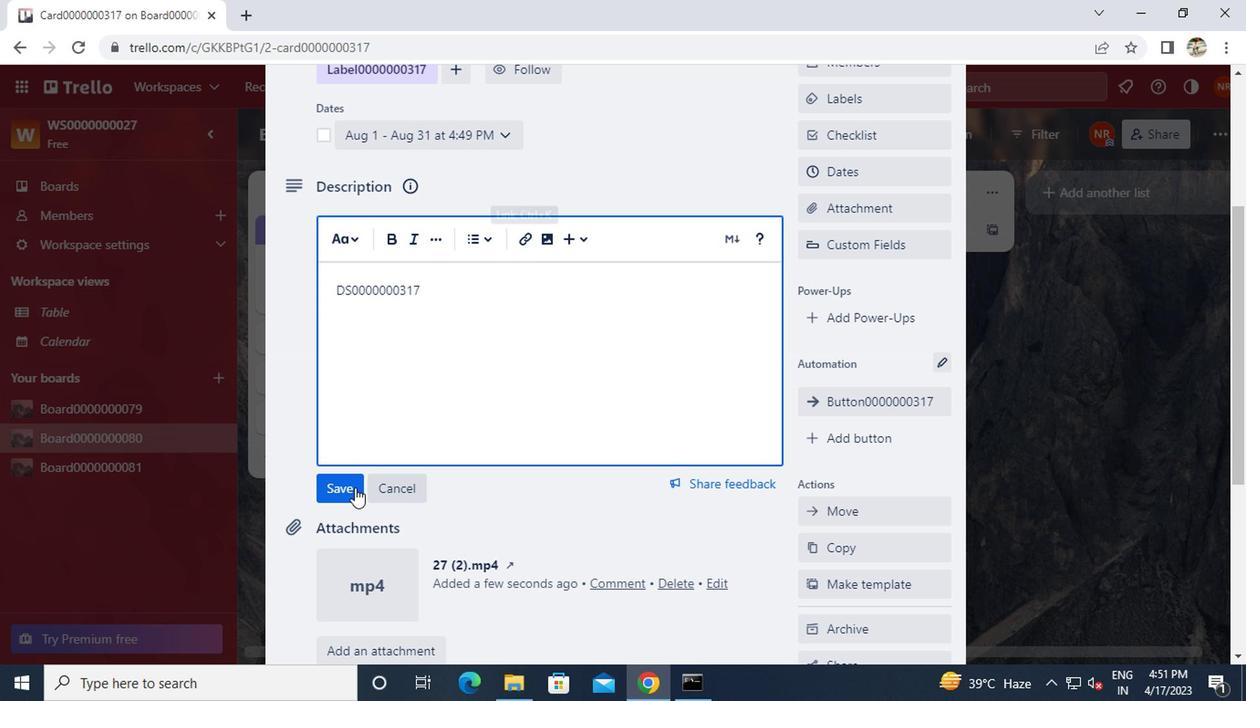 
Action: Mouse pressed left at (342, 488)
Screenshot: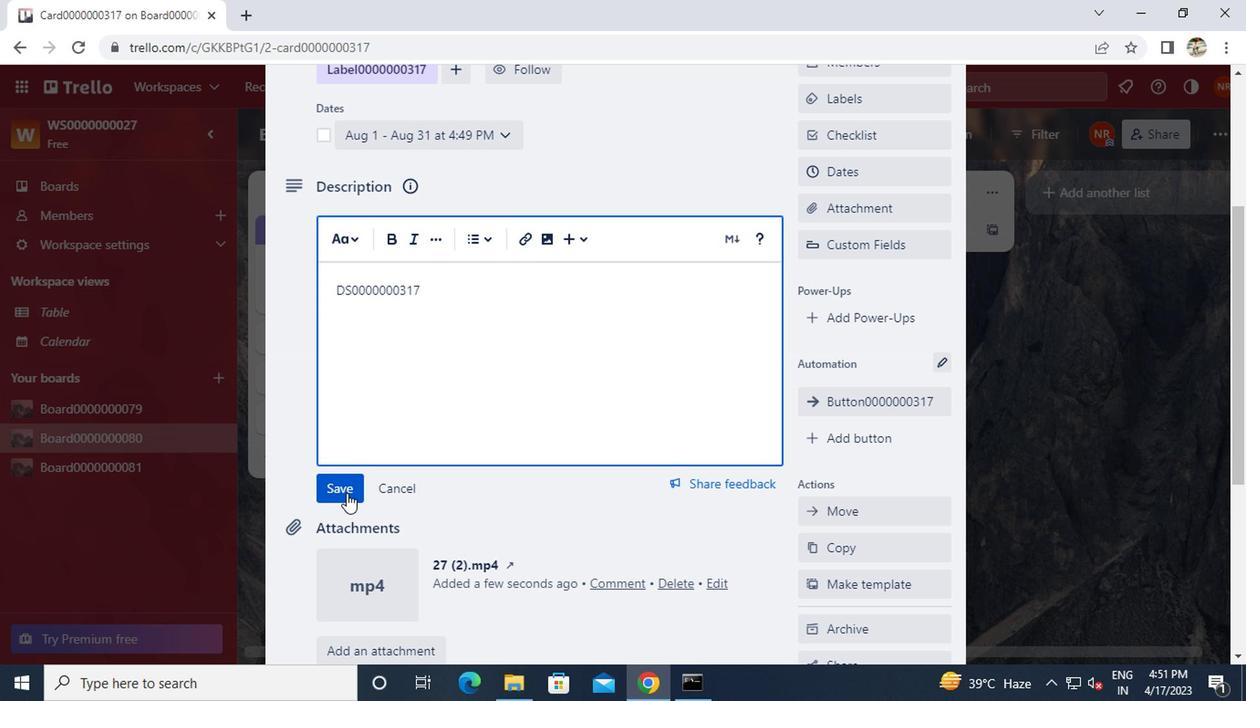 
Action: Mouse scrolled (342, 488) with delta (0, 0)
Screenshot: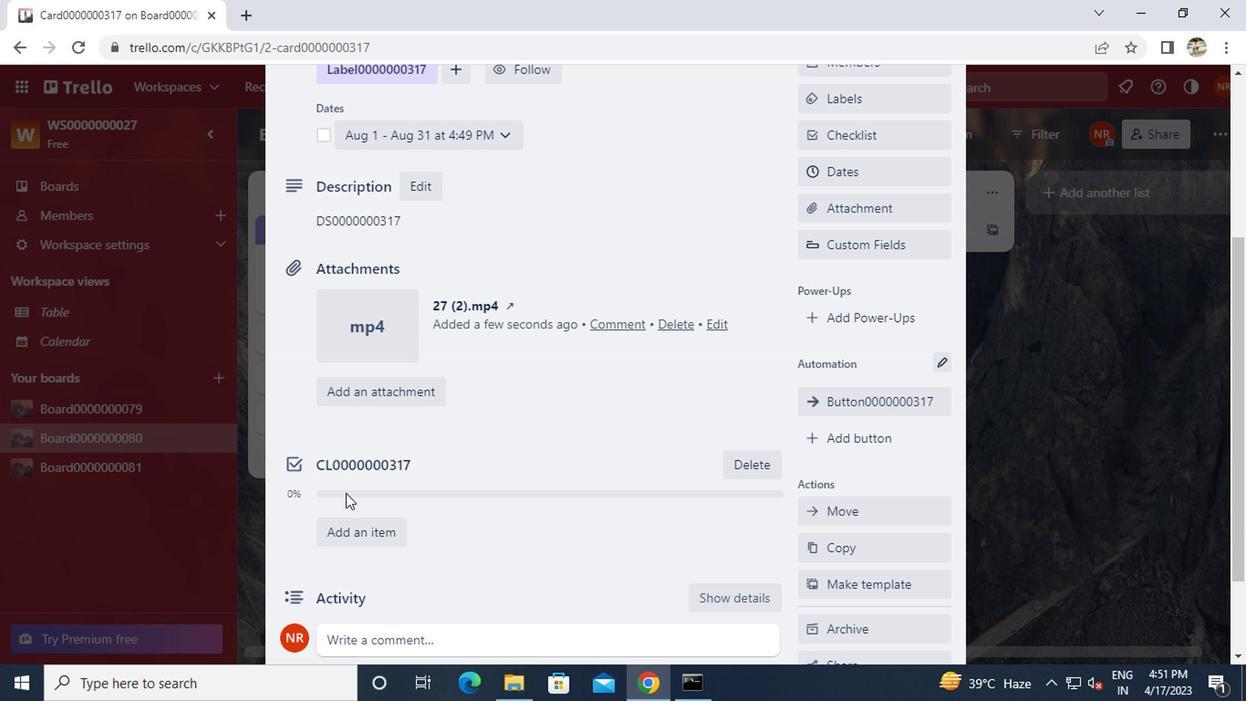 
Action: Mouse scrolled (342, 488) with delta (0, 0)
Screenshot: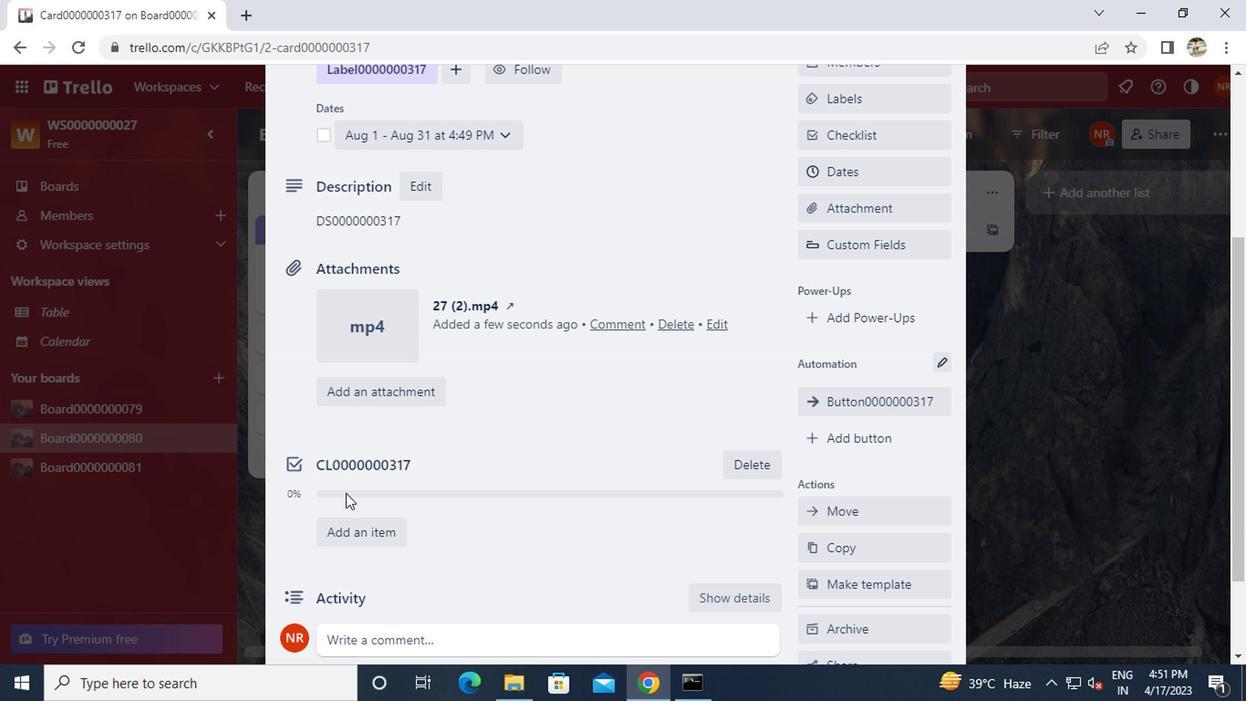 
Action: Mouse scrolled (342, 488) with delta (0, 0)
Screenshot: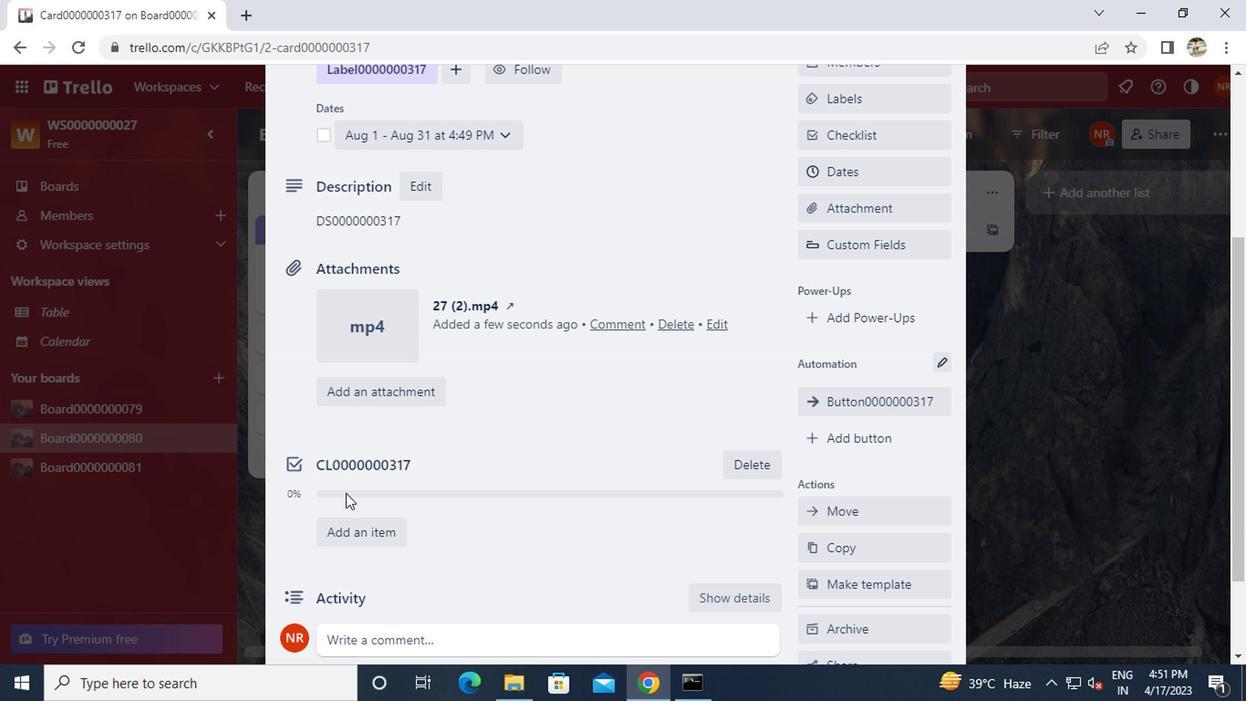 
Action: Mouse moved to (361, 515)
Screenshot: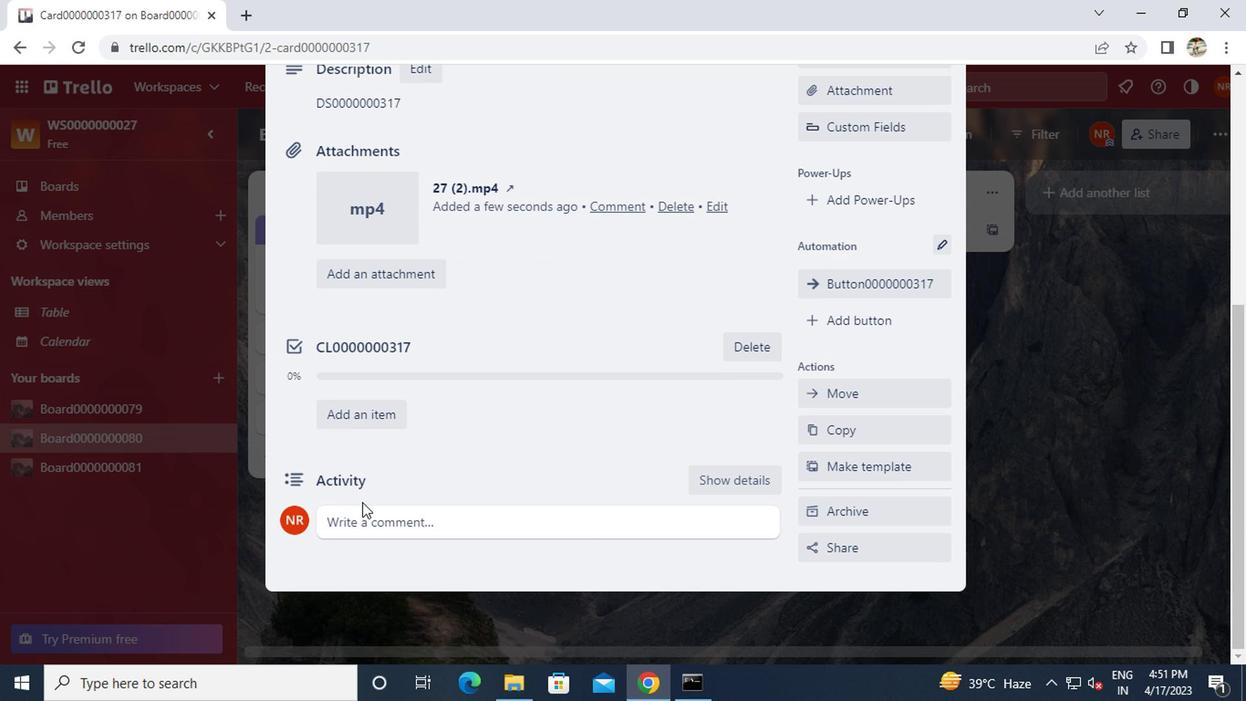 
Action: Mouse pressed left at (361, 515)
Screenshot: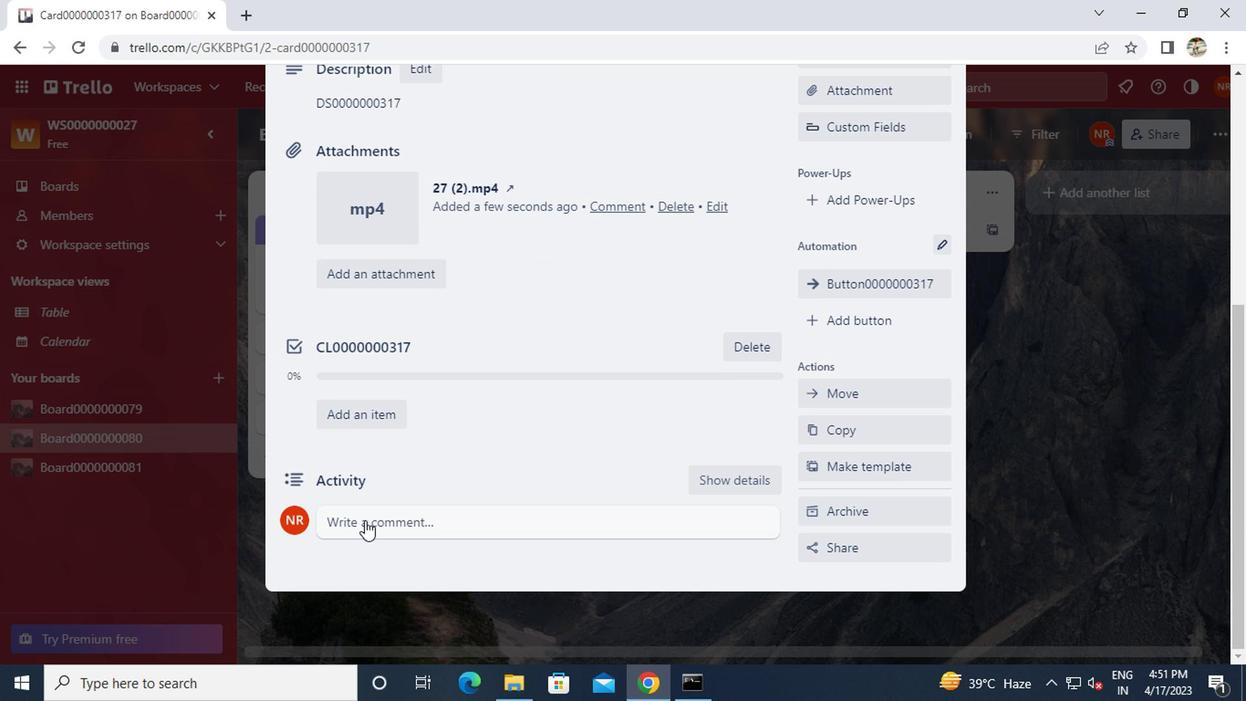 
Action: Key pressed cm0000000317
Screenshot: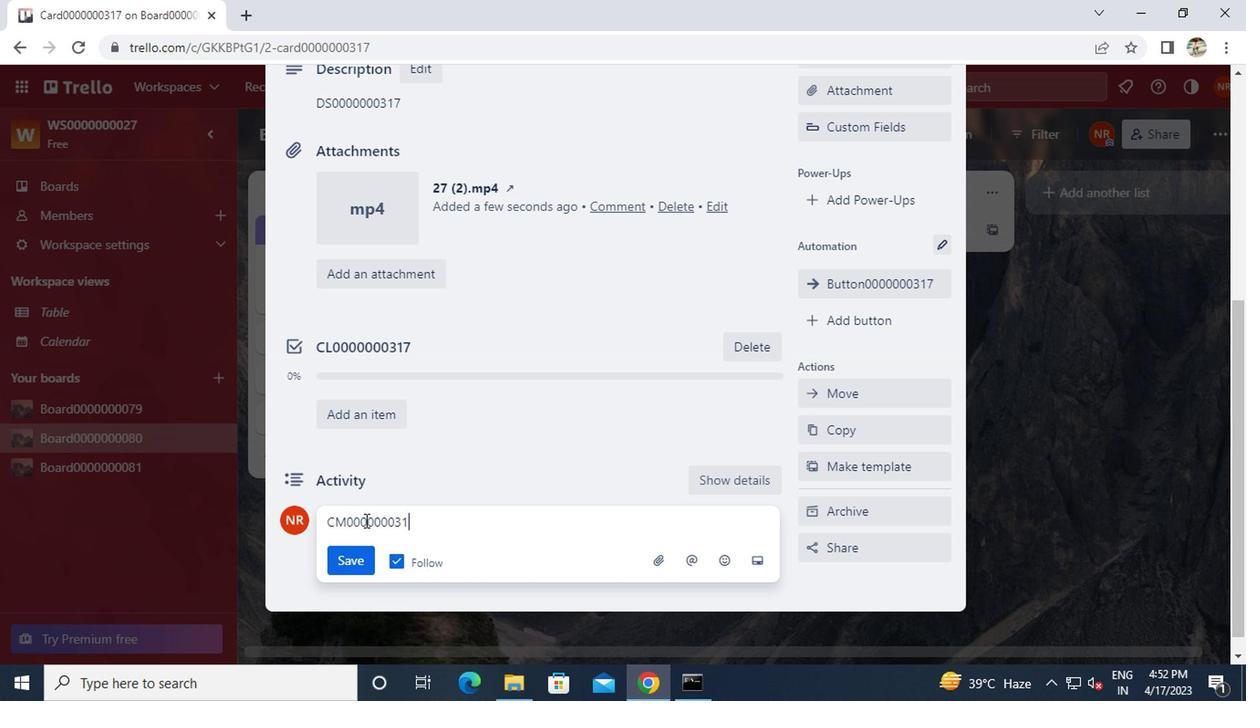 
Action: Mouse moved to (340, 551)
Screenshot: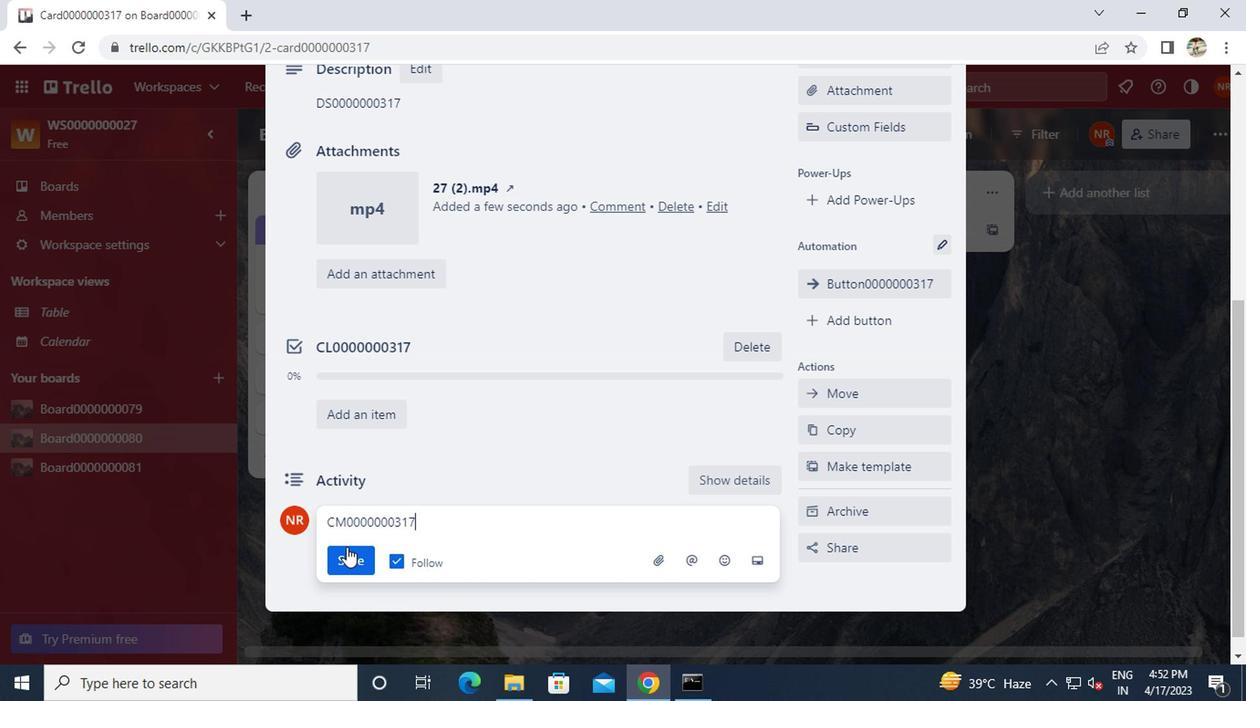 
Action: Mouse pressed left at (340, 551)
Screenshot: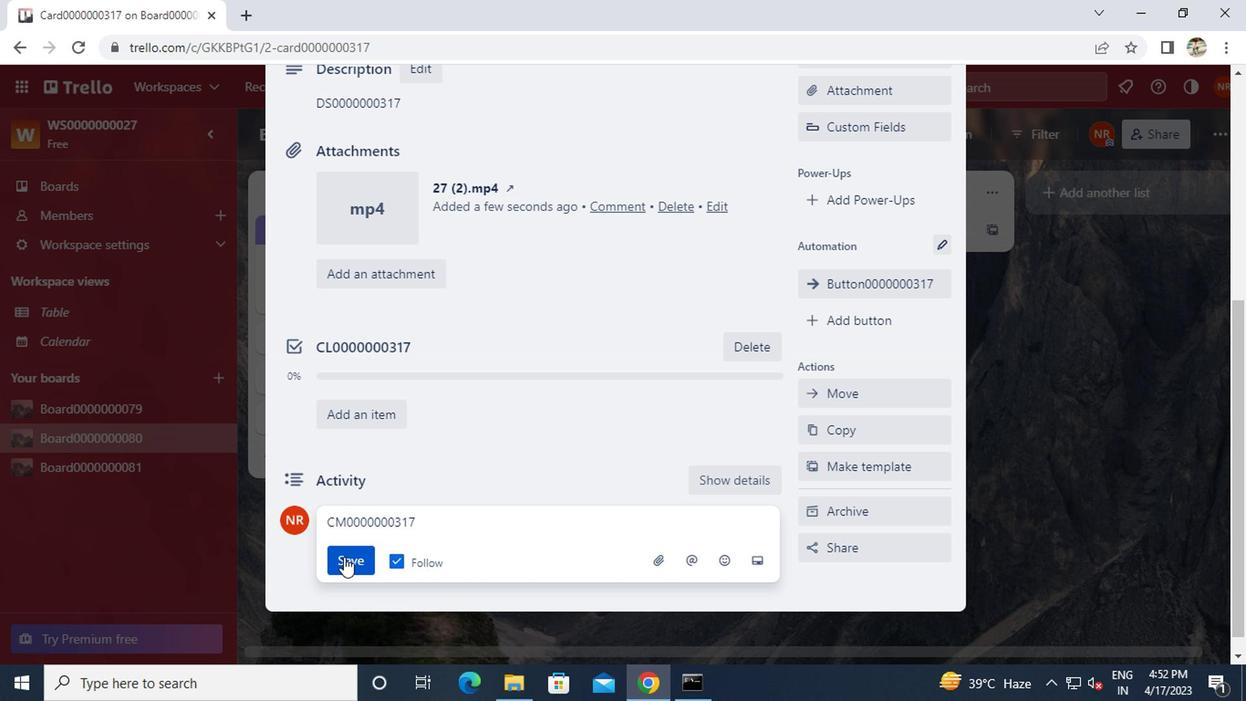 
